 Task: Reply All to email with the signature Elizabeth Parker with the subject Request for a background check from softage.1@softage.net with the message Would it be possible to have a project status update call with all stakeholders next month?
Action: Mouse moved to (106, 105)
Screenshot: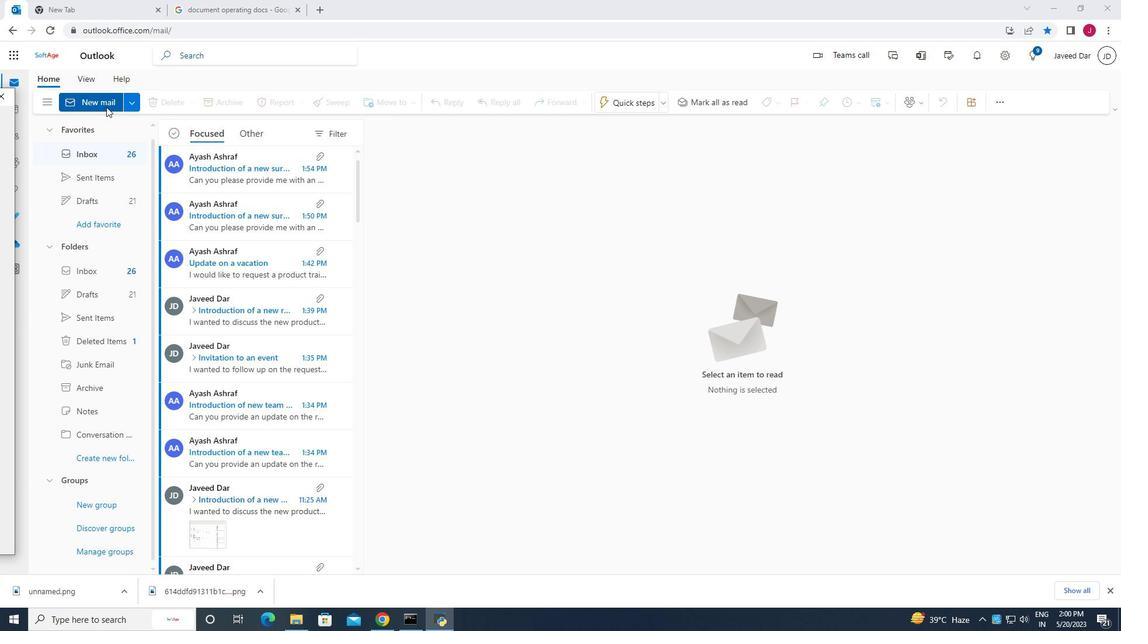 
Action: Mouse pressed left at (106, 105)
Screenshot: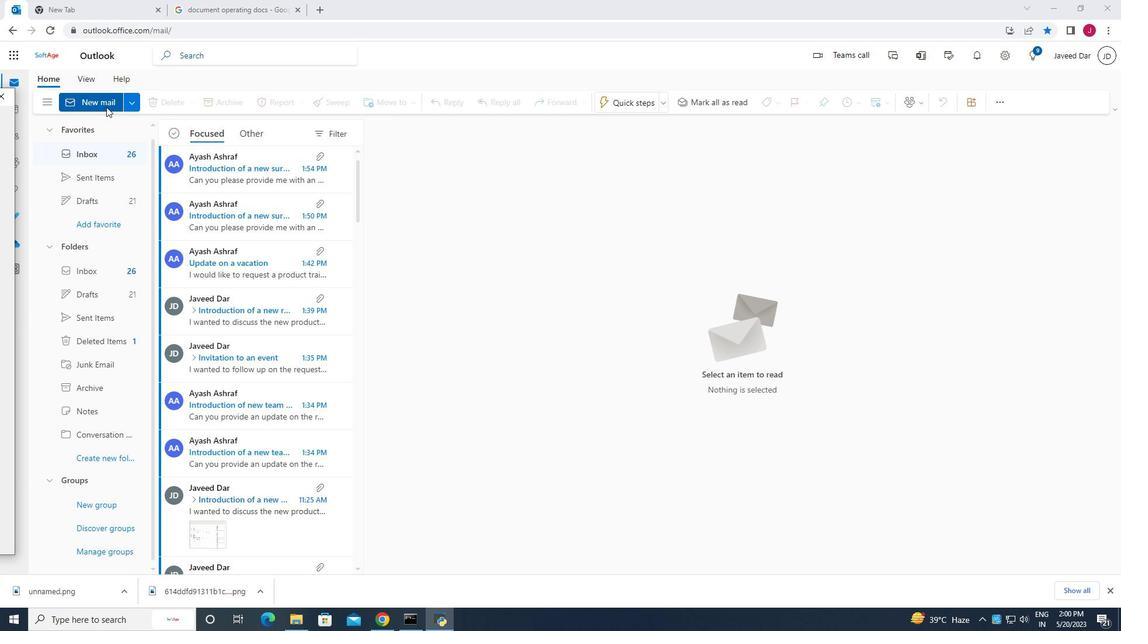 
Action: Mouse moved to (753, 102)
Screenshot: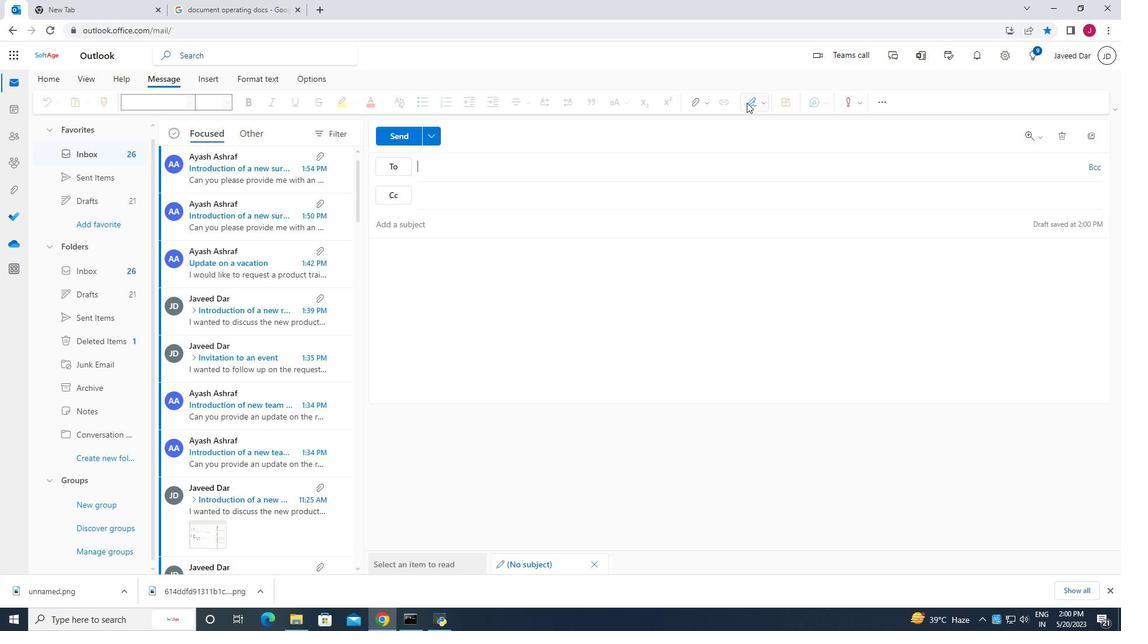 
Action: Mouse pressed left at (753, 102)
Screenshot: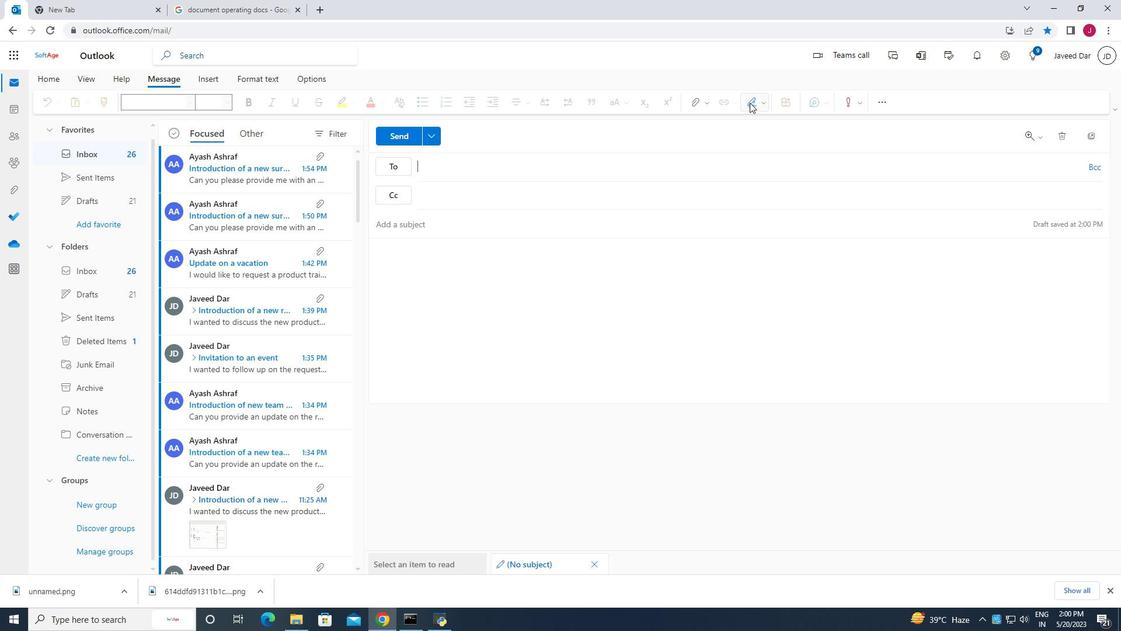 
Action: Mouse moved to (730, 149)
Screenshot: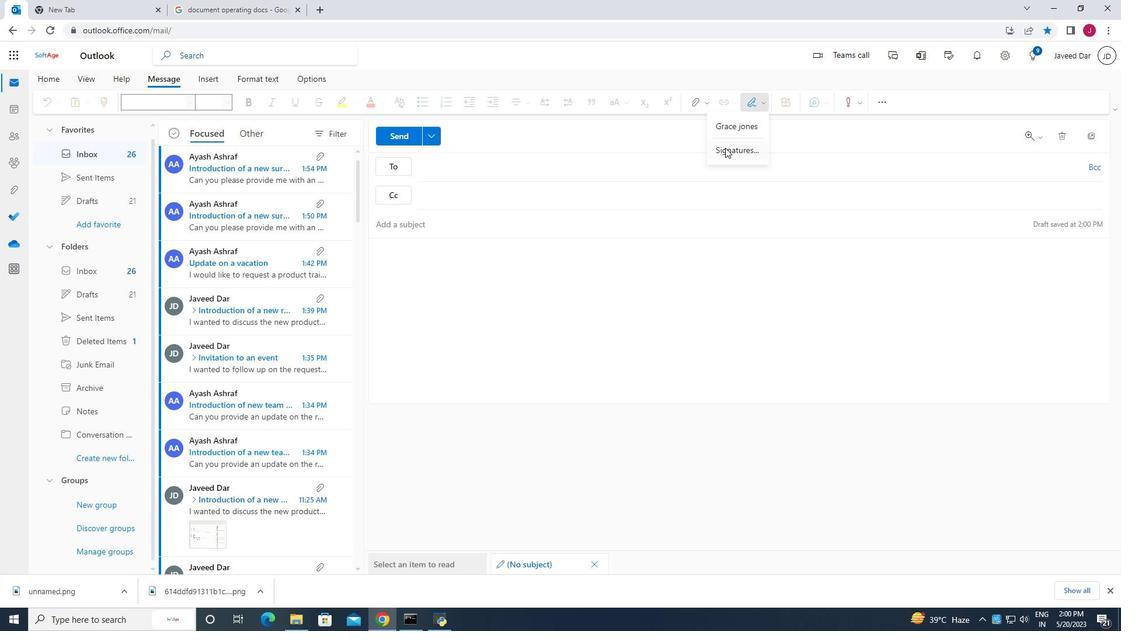 
Action: Mouse pressed left at (730, 149)
Screenshot: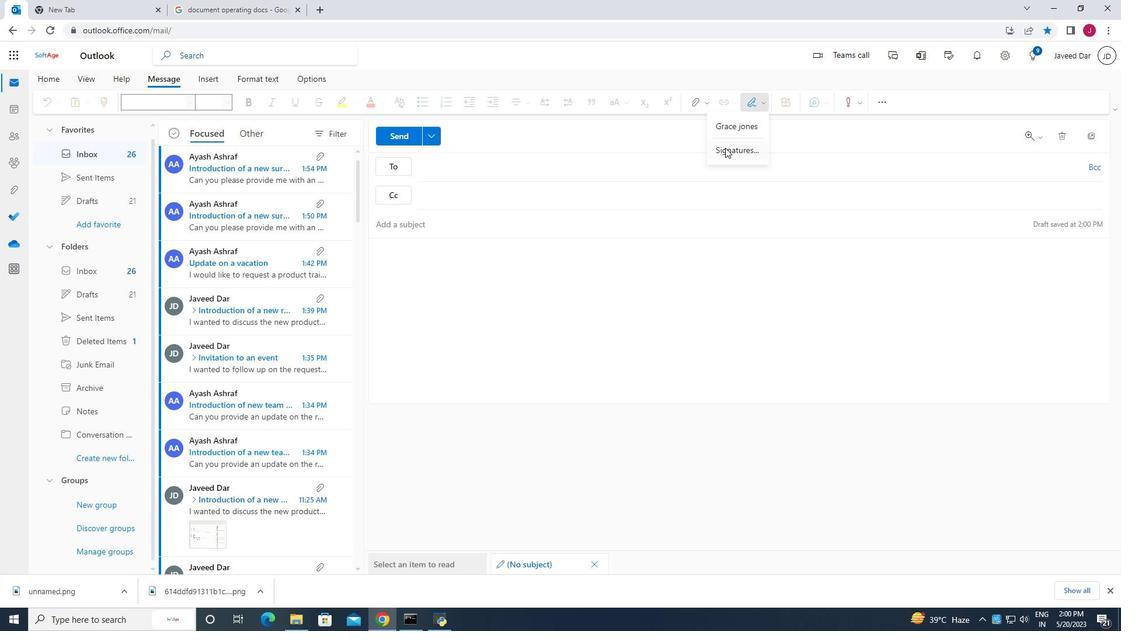 
Action: Mouse moved to (802, 195)
Screenshot: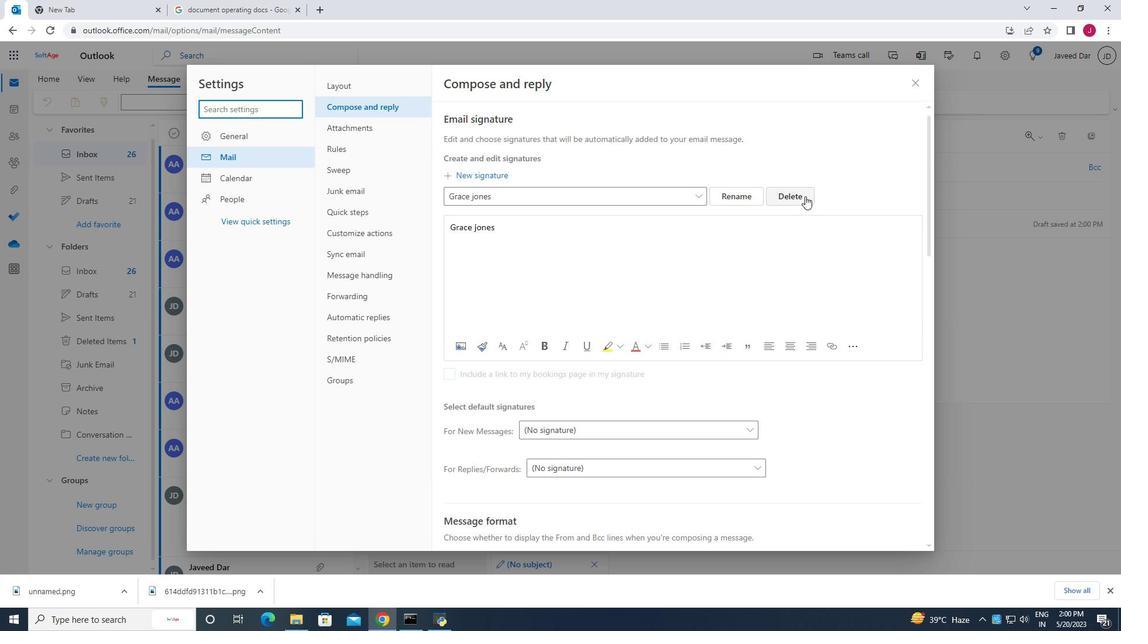 
Action: Mouse pressed left at (802, 195)
Screenshot: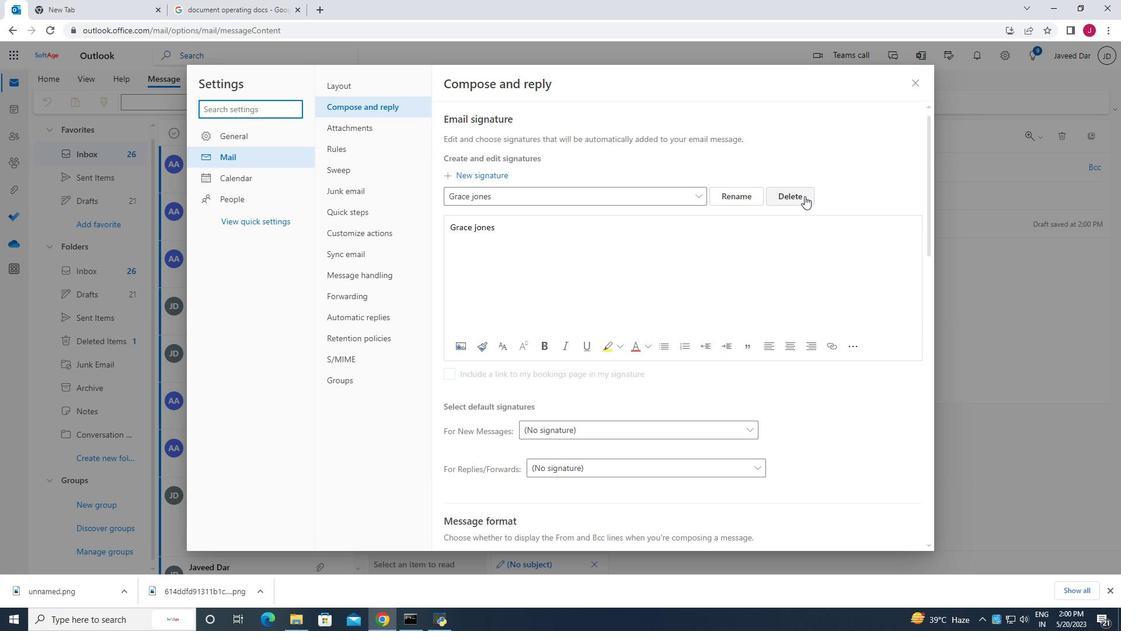 
Action: Mouse moved to (483, 199)
Screenshot: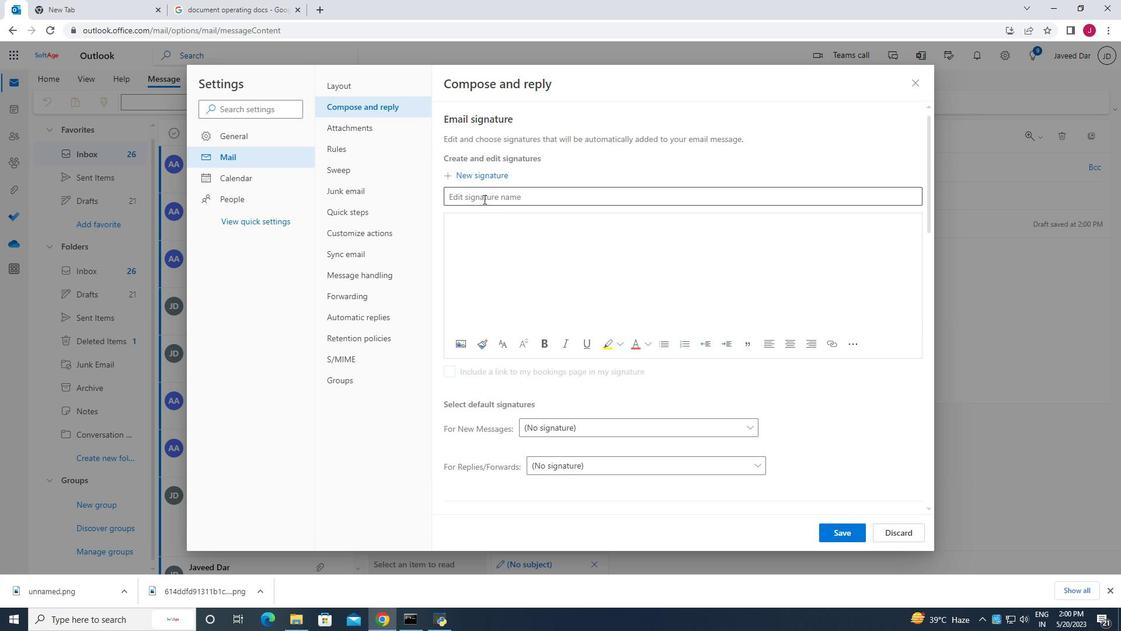 
Action: Mouse pressed left at (483, 199)
Screenshot: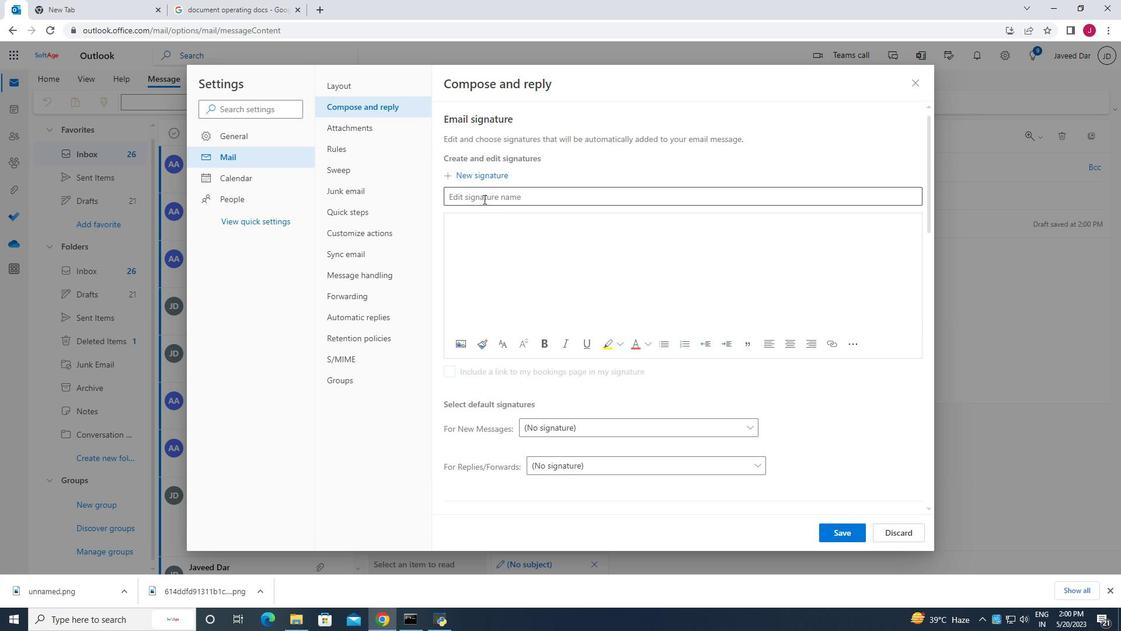 
Action: Key pressed <Key.caps_lock>E<Key.caps_lock>lizabeth<Key.space><Key.caps_lock>P<Key.caps_lock>arker
Screenshot: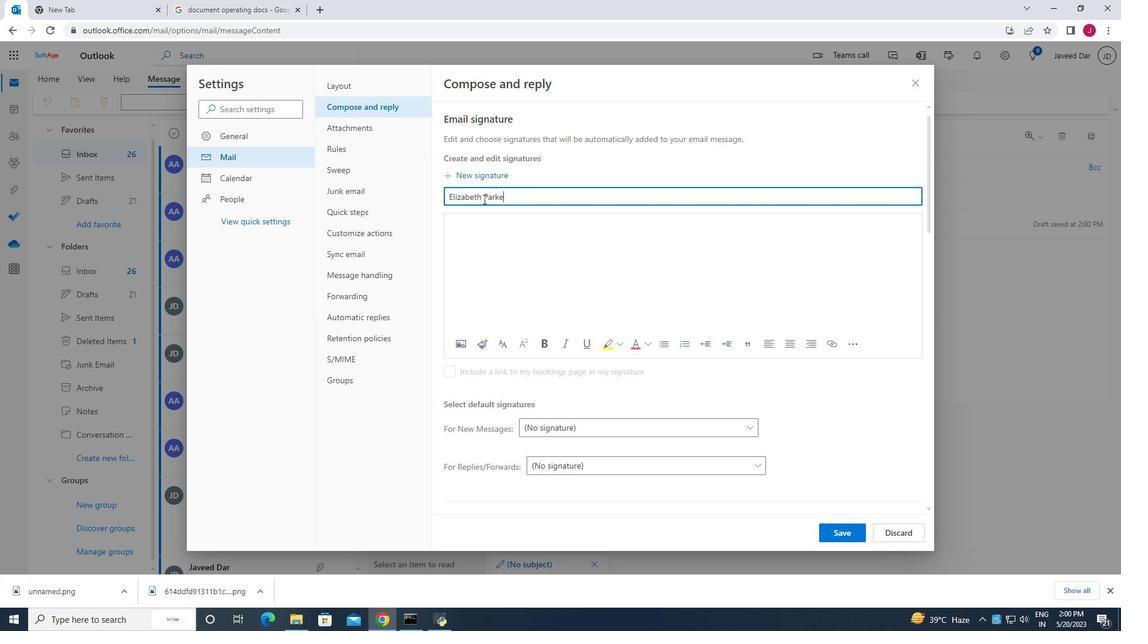
Action: Mouse moved to (477, 224)
Screenshot: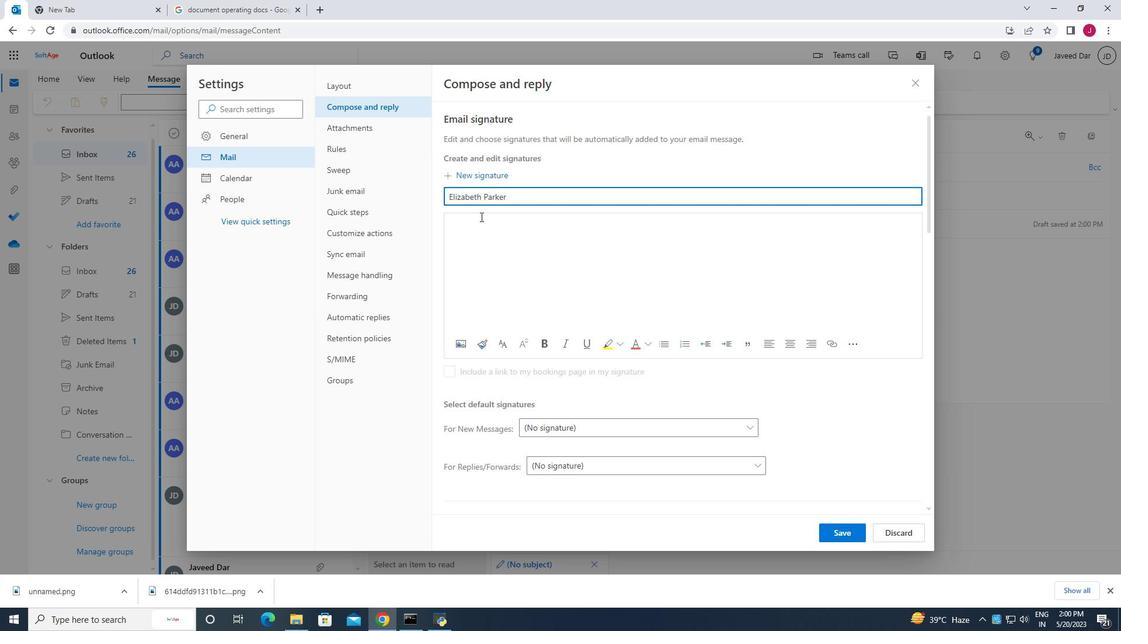 
Action: Mouse pressed left at (477, 224)
Screenshot: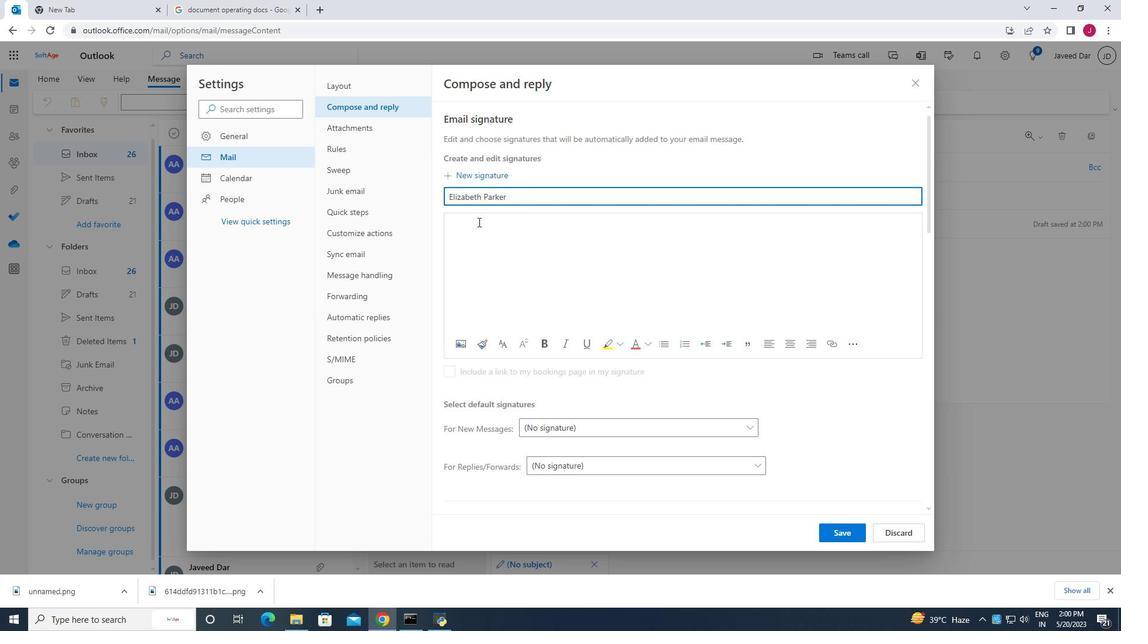 
Action: Key pressed <Key.caps_lock>E<Key.caps_lock>lizabeth<Key.space><Key.caps_lock>P<Key.caps_lock>arker
Screenshot: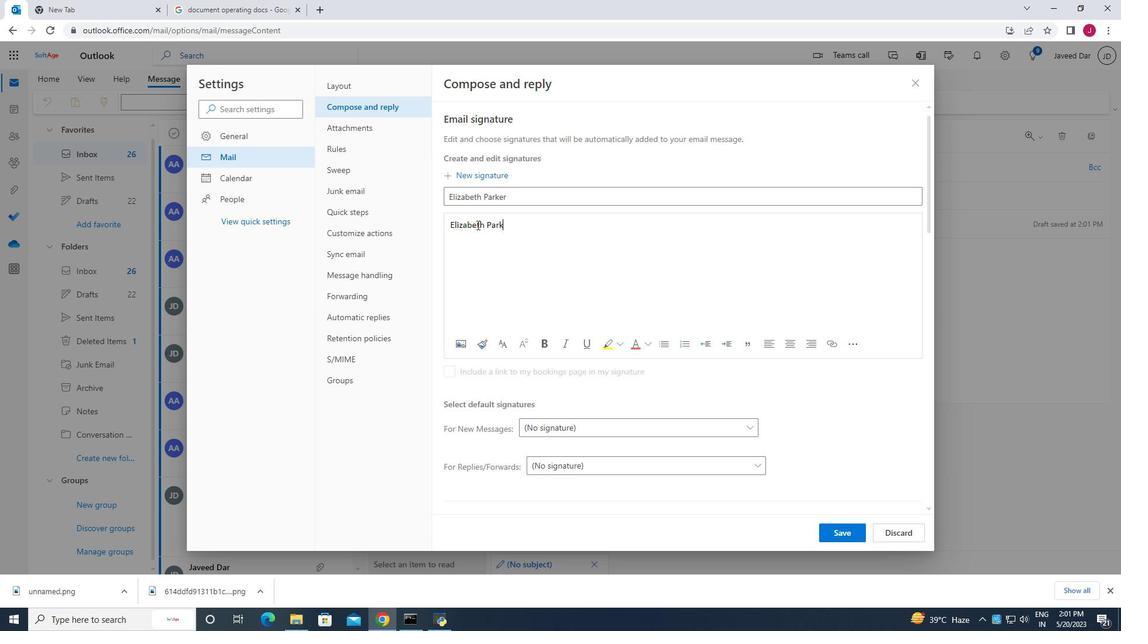 
Action: Mouse moved to (852, 536)
Screenshot: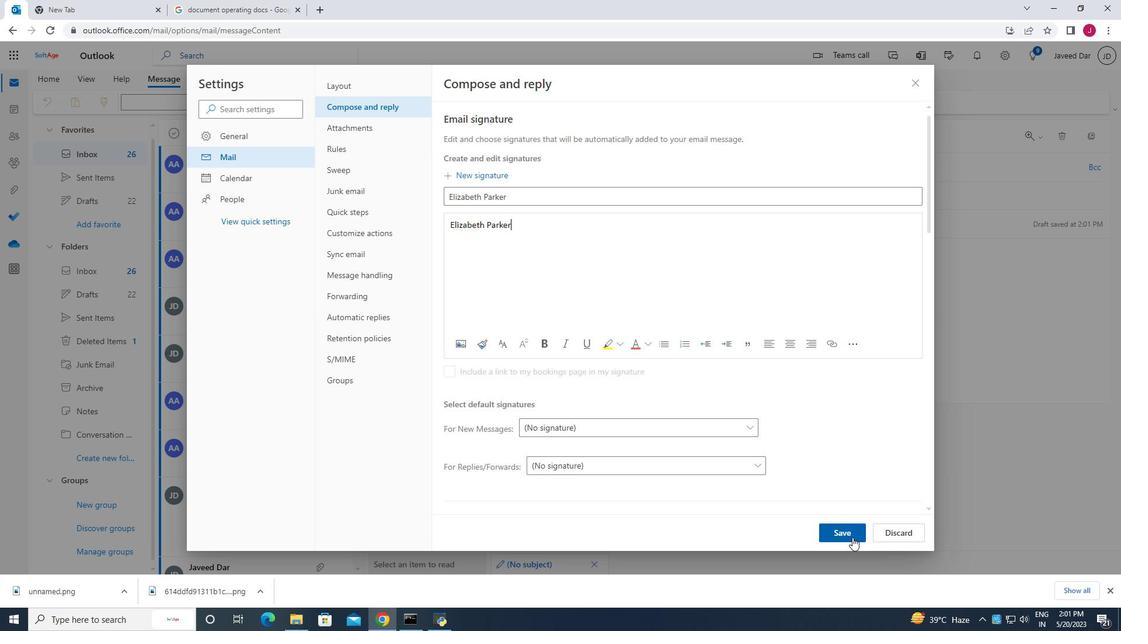 
Action: Mouse pressed left at (852, 536)
Screenshot: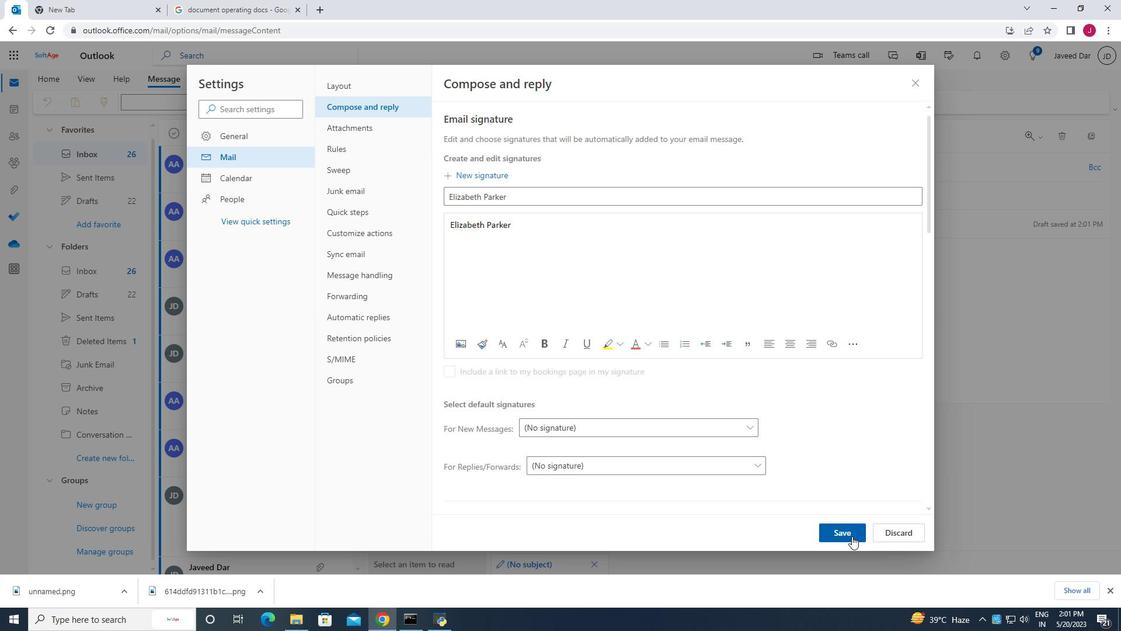 
Action: Mouse moved to (919, 82)
Screenshot: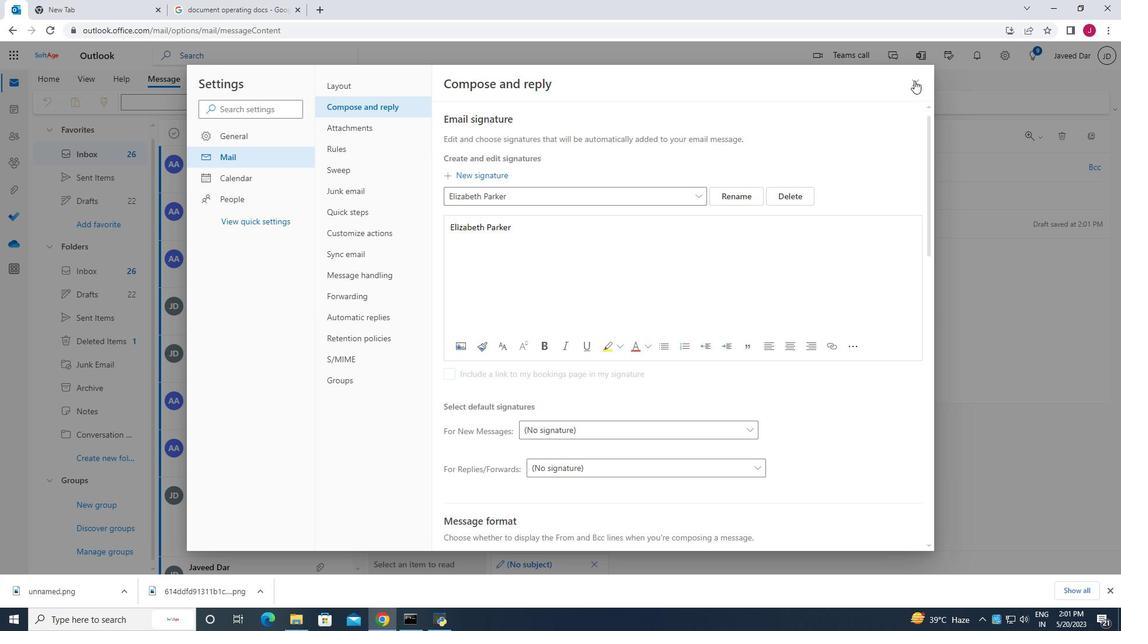 
Action: Mouse pressed left at (919, 82)
Screenshot: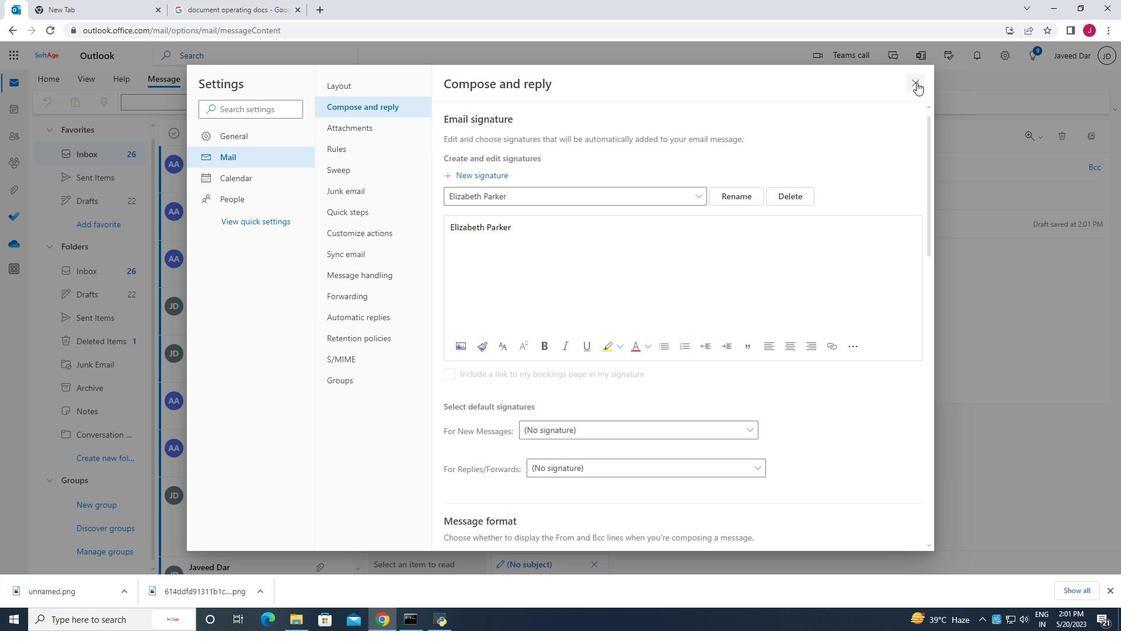 
Action: Mouse moved to (759, 104)
Screenshot: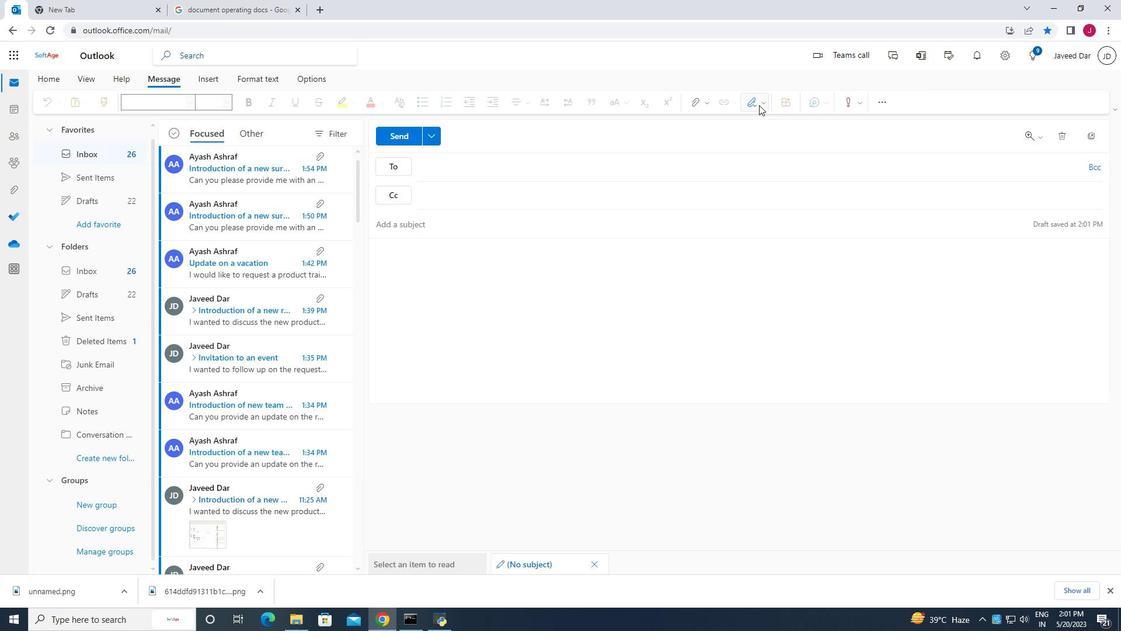 
Action: Mouse pressed left at (759, 104)
Screenshot: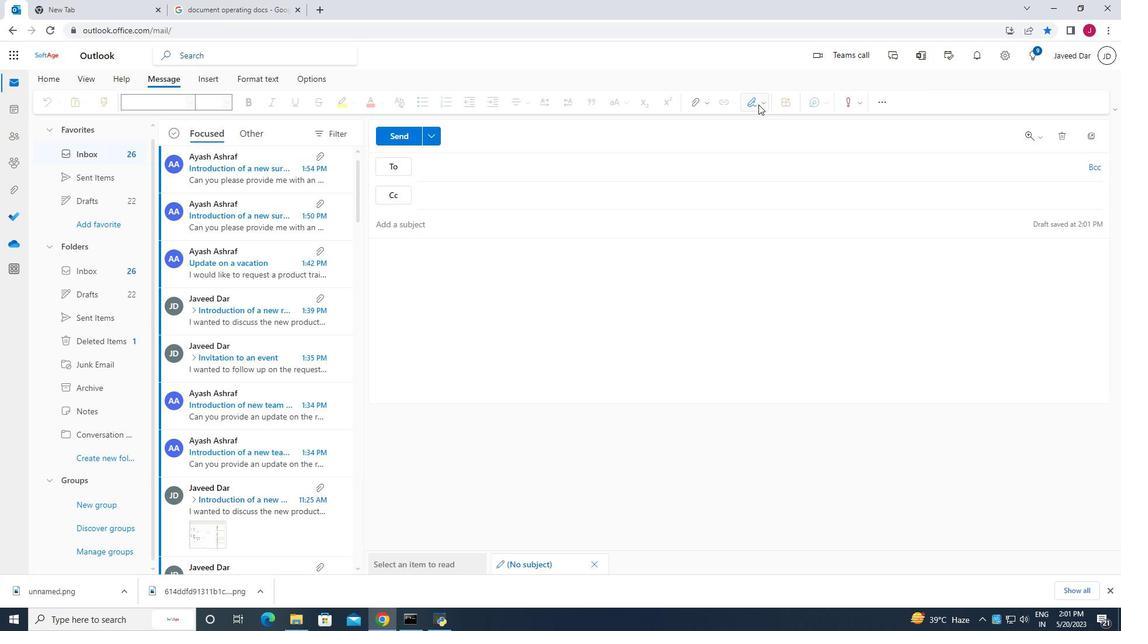 
Action: Mouse moved to (730, 126)
Screenshot: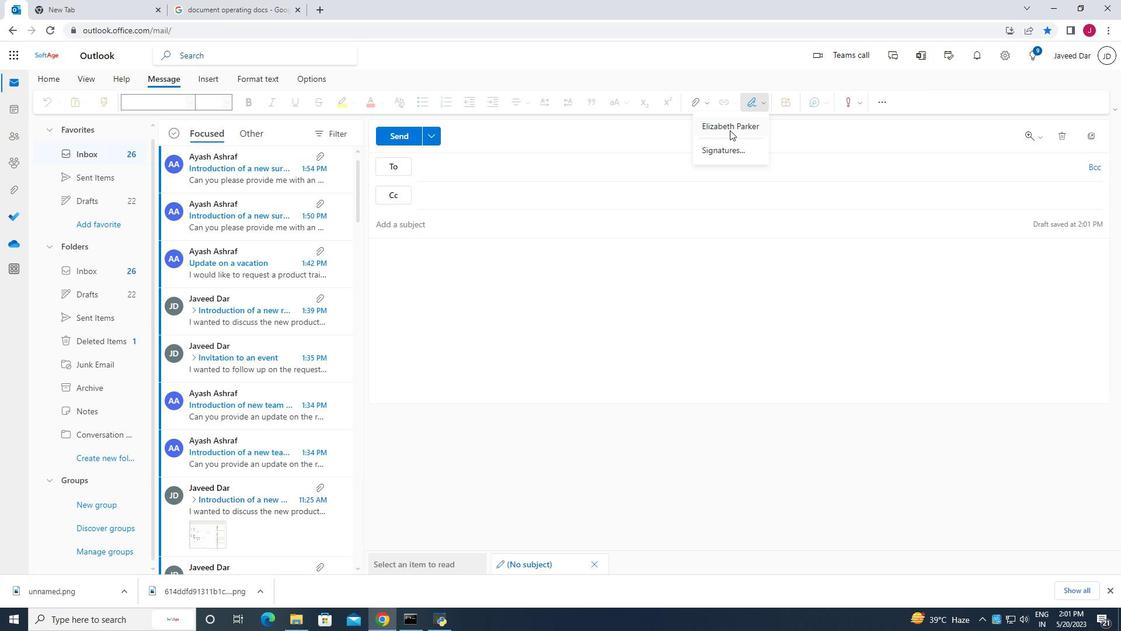 
Action: Mouse pressed left at (730, 126)
Screenshot: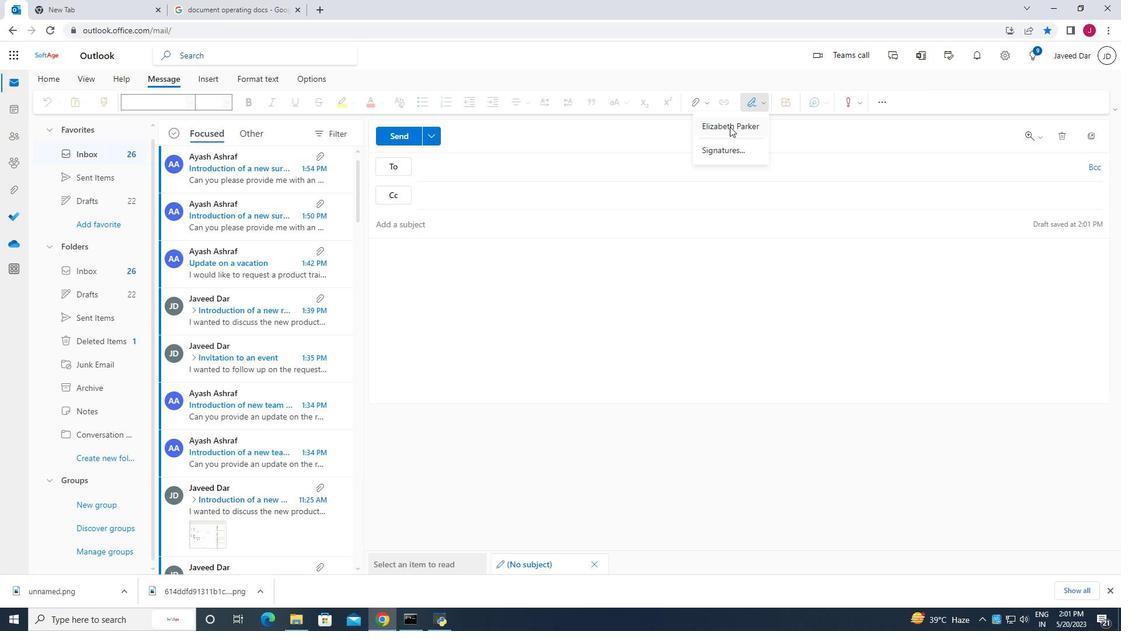
Action: Mouse moved to (405, 223)
Screenshot: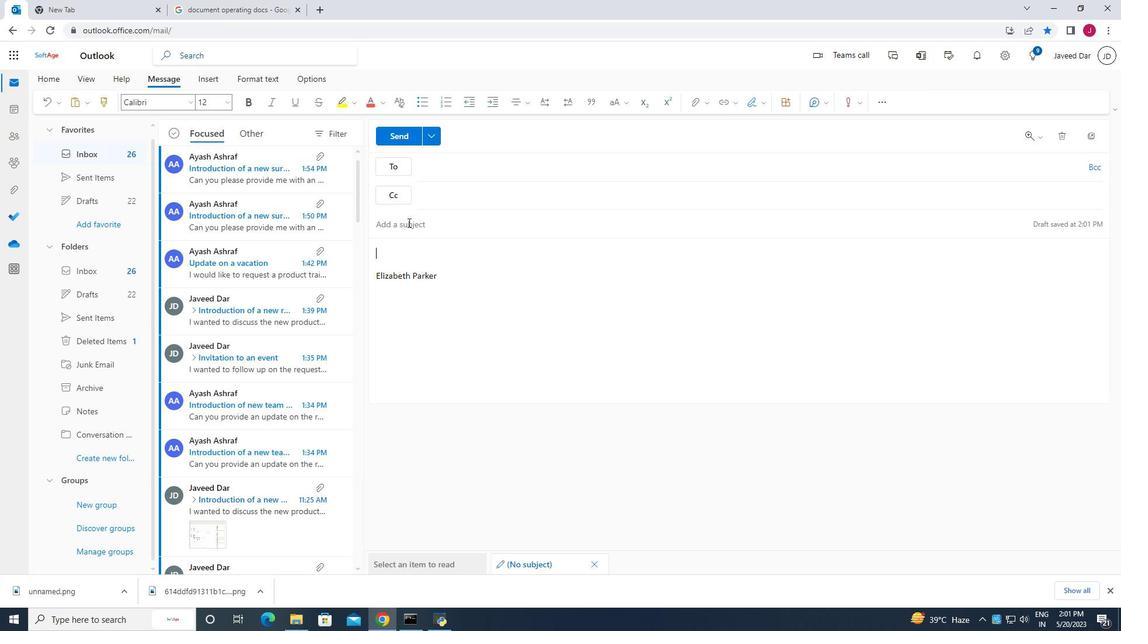 
Action: Mouse pressed left at (405, 223)
Screenshot: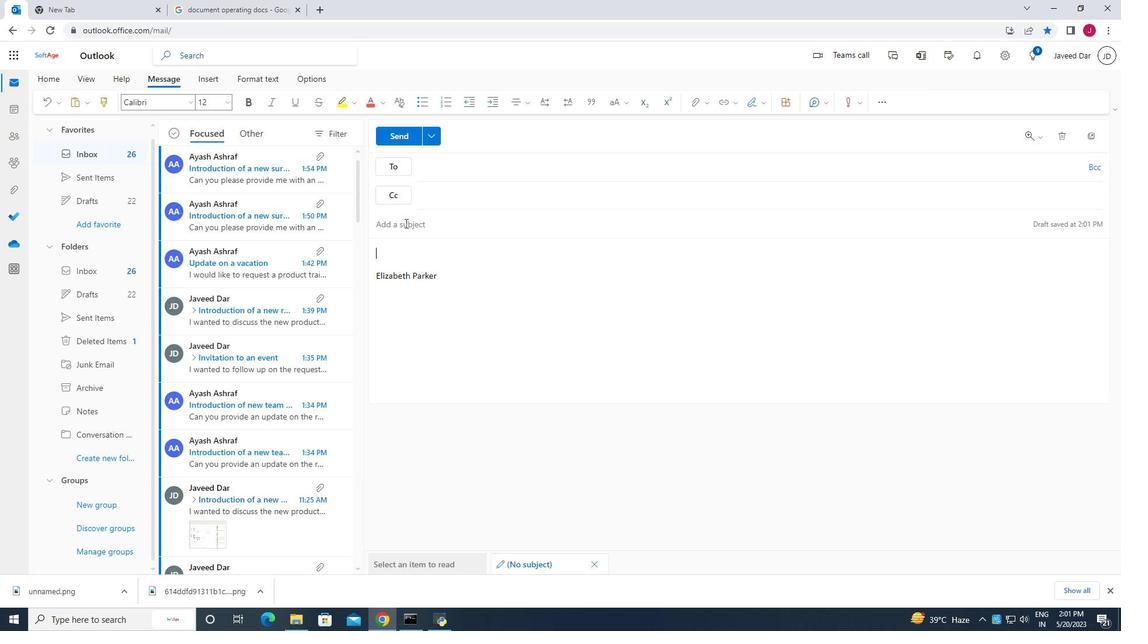 
Action: Mouse moved to (406, 223)
Screenshot: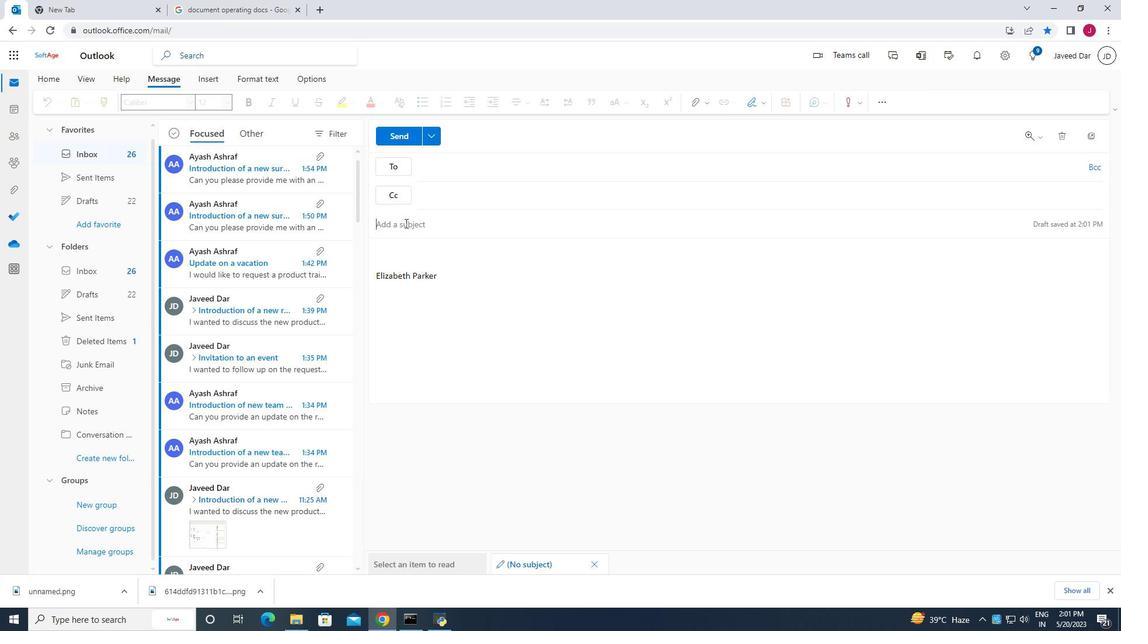 
Action: Key pressed <Key.caps_lock>R<Key.caps_lock>equest<Key.space>for<Key.space>a<Key.space>background<Key.space>check<Key.space>
Screenshot: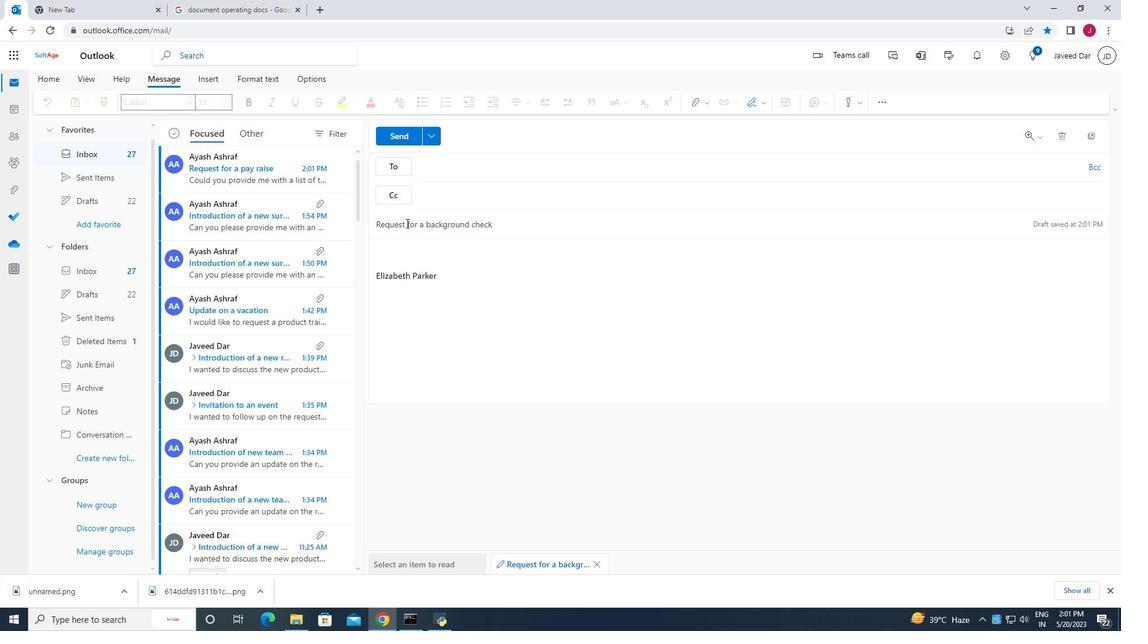 
Action: Mouse moved to (409, 259)
Screenshot: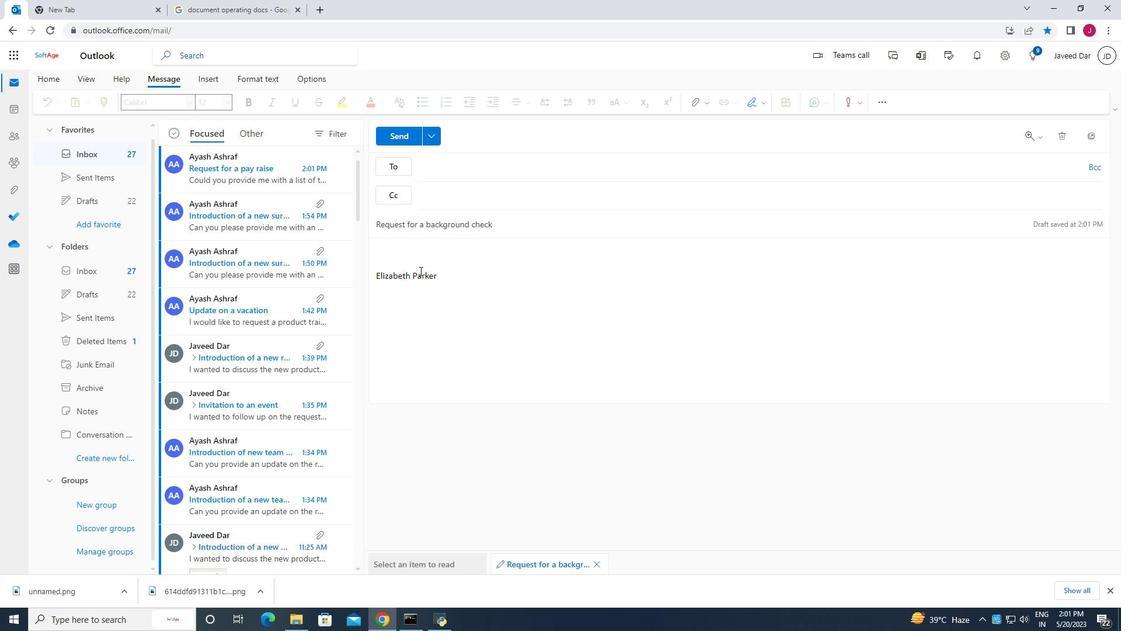 
Action: Mouse pressed left at (409, 259)
Screenshot: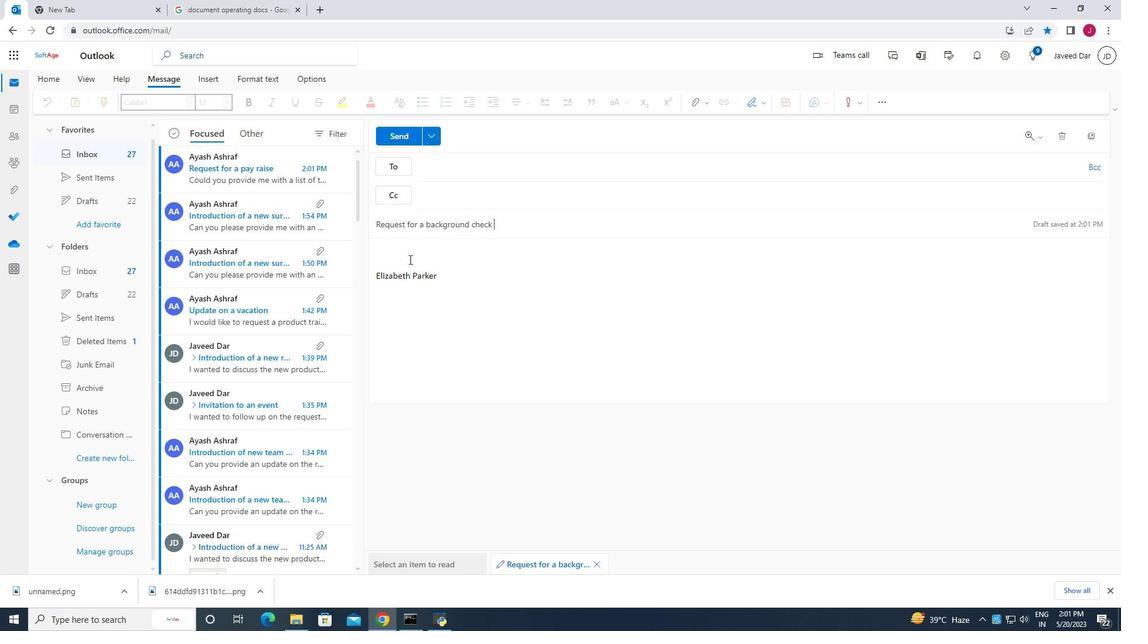 
Action: Mouse moved to (409, 259)
Screenshot: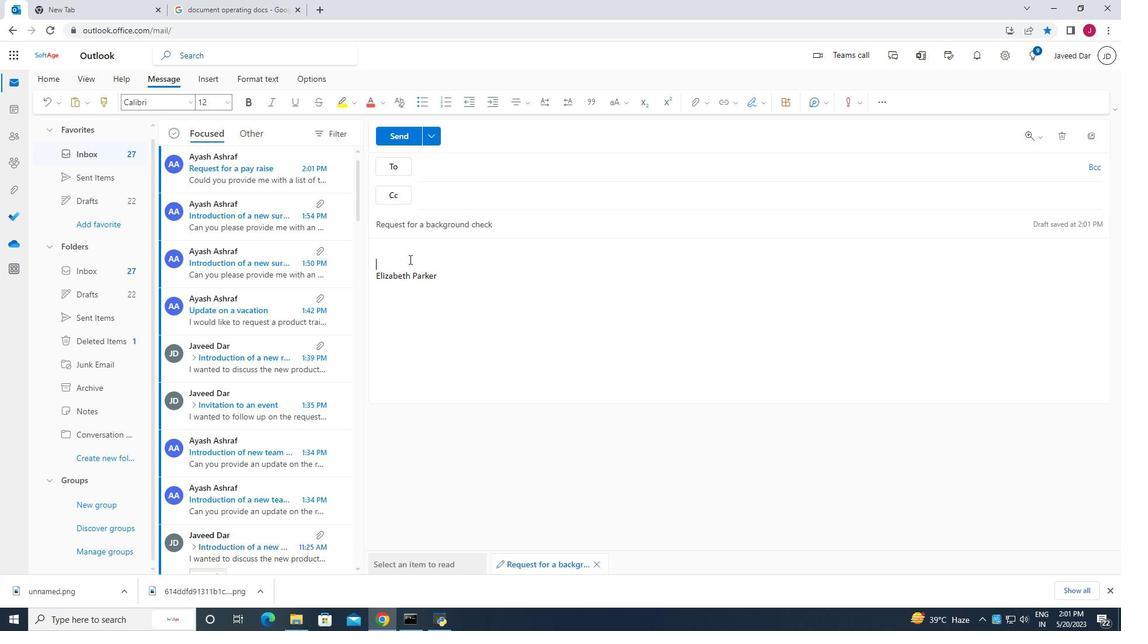 
Action: Key pressed <Key.caps_lock>W<Key.caps_lock>ould<Key.space>it<Key.space>be<Key.space>possible<Key.space>to<Key.space>have<Key.space>a<Key.space>project<Key.space>status<Key.space>update<Key.space>call<Key.space>with<Key.space>all<Key.space>stakeholders<Key.space>next<Key.space>month.
Screenshot: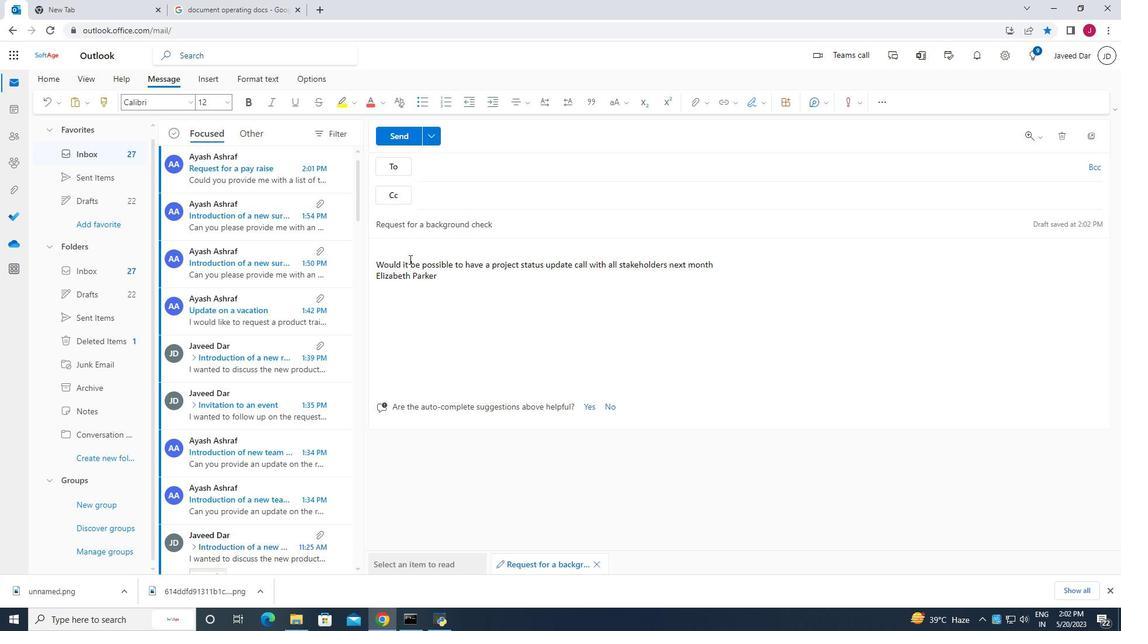
Action: Mouse moved to (470, 160)
Screenshot: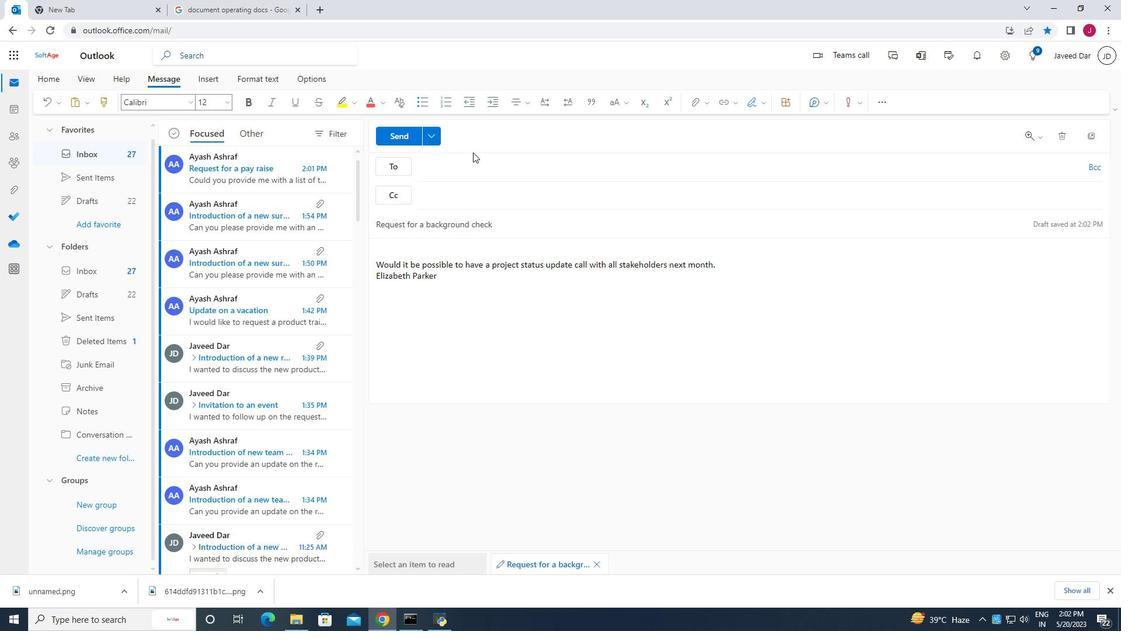 
Action: Mouse pressed left at (470, 160)
Screenshot: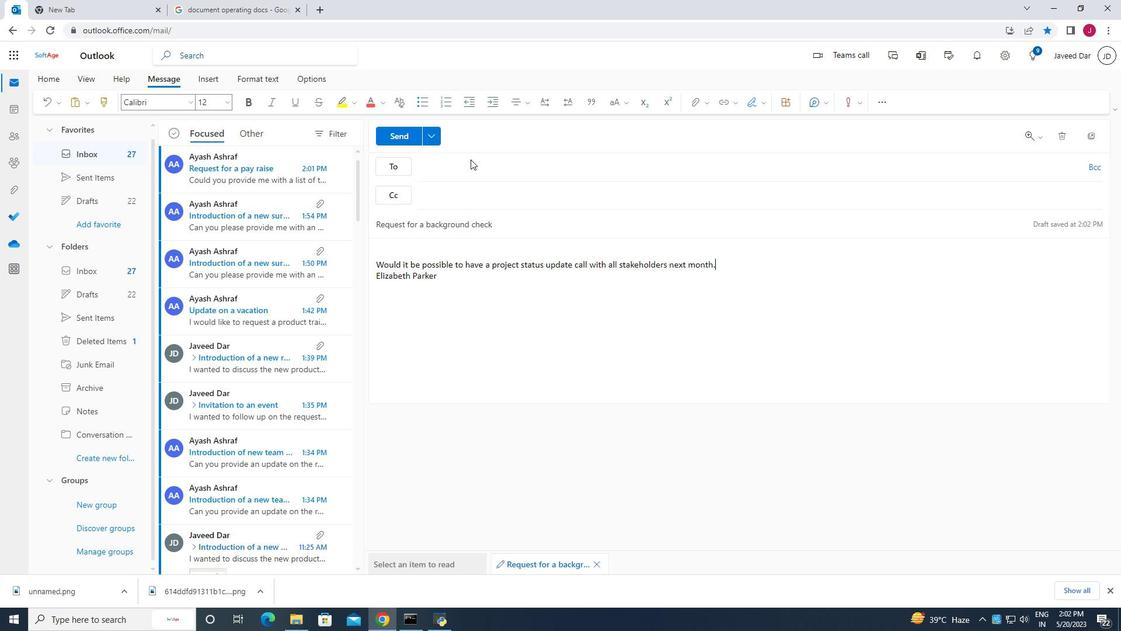
Action: Mouse moved to (549, 216)
Screenshot: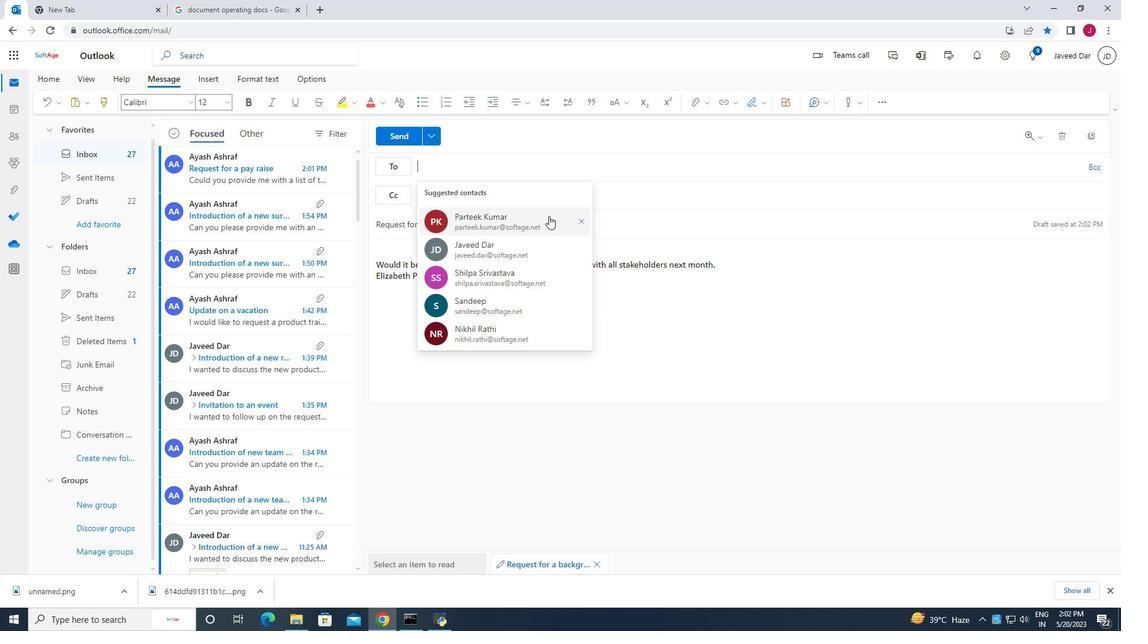 
Action: Mouse pressed left at (549, 216)
Screenshot: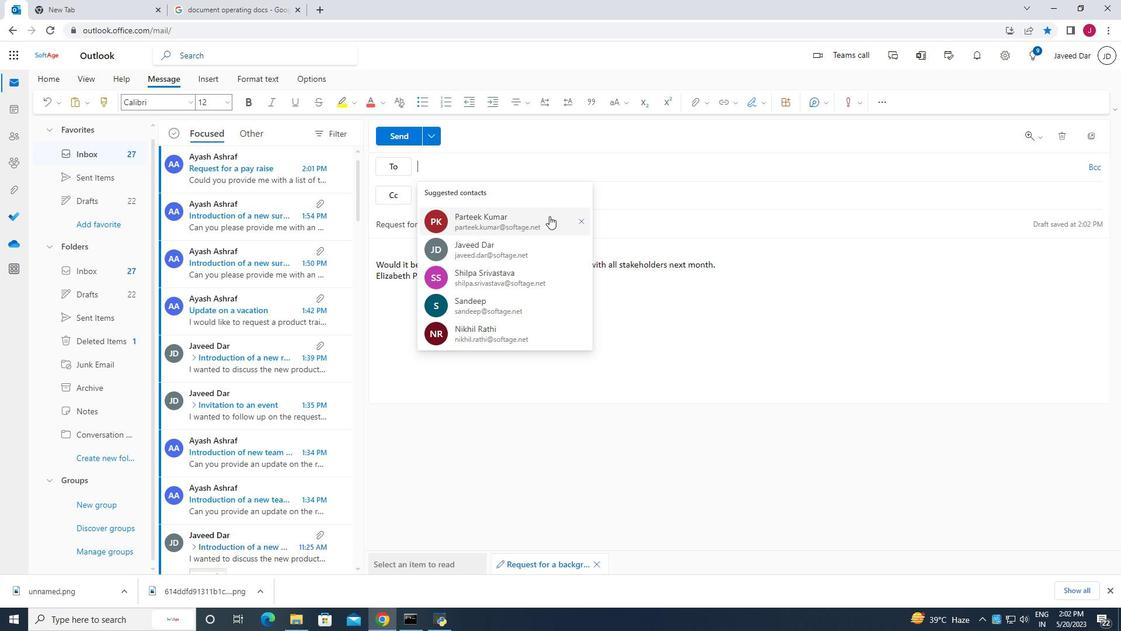 
Action: Mouse moved to (534, 170)
Screenshot: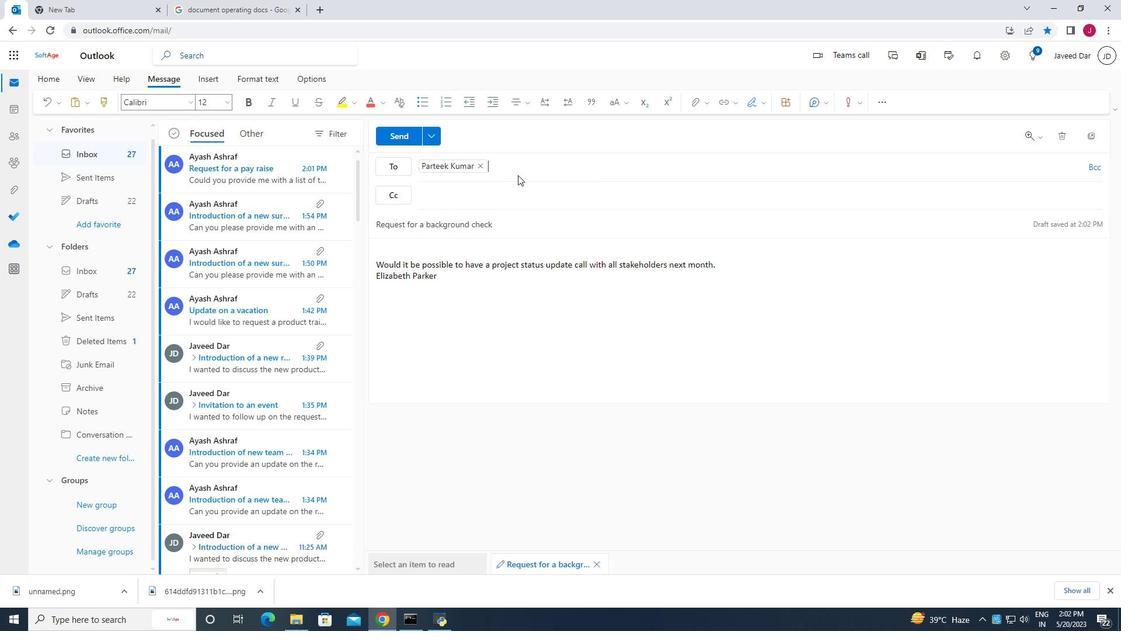 
Action: Key pressed a
Screenshot: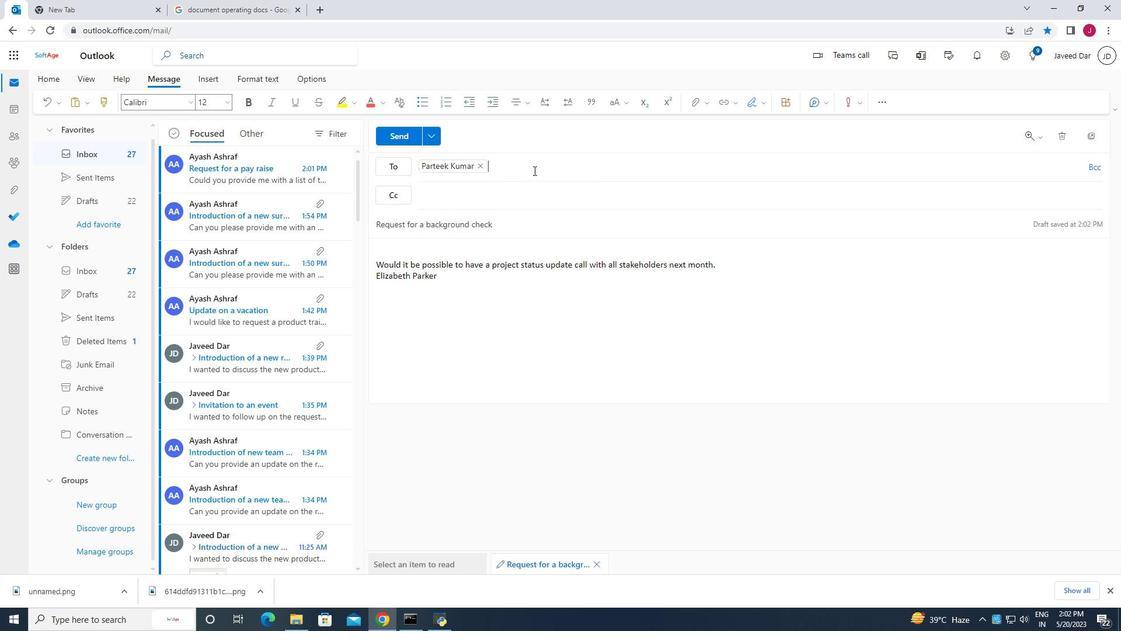 
Action: Mouse moved to (558, 184)
Screenshot: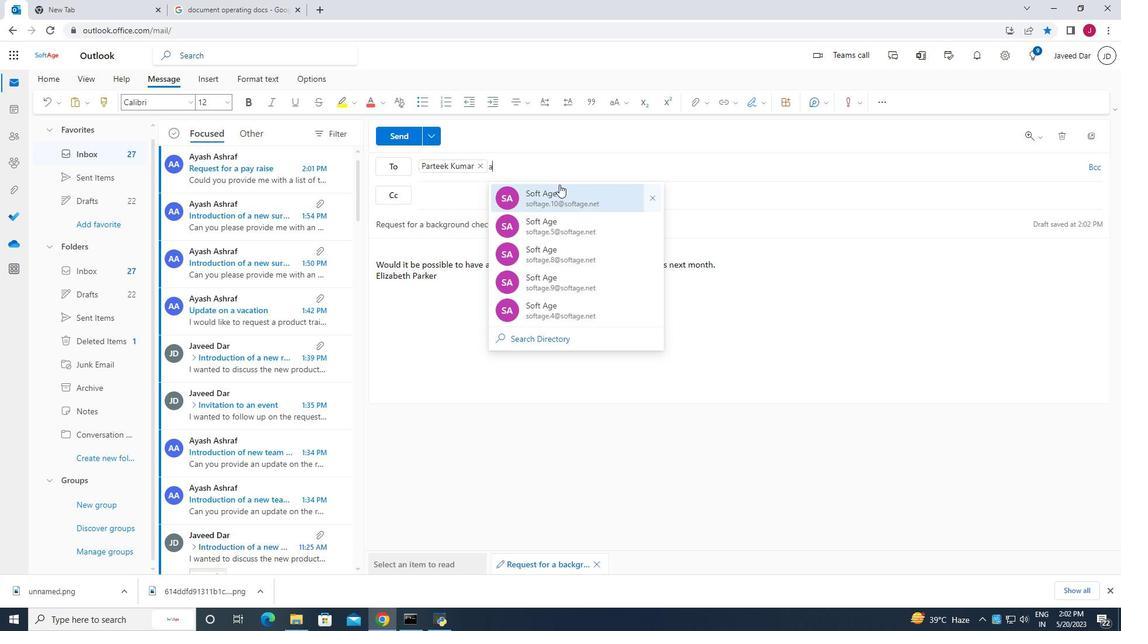 
Action: Key pressed r
Screenshot: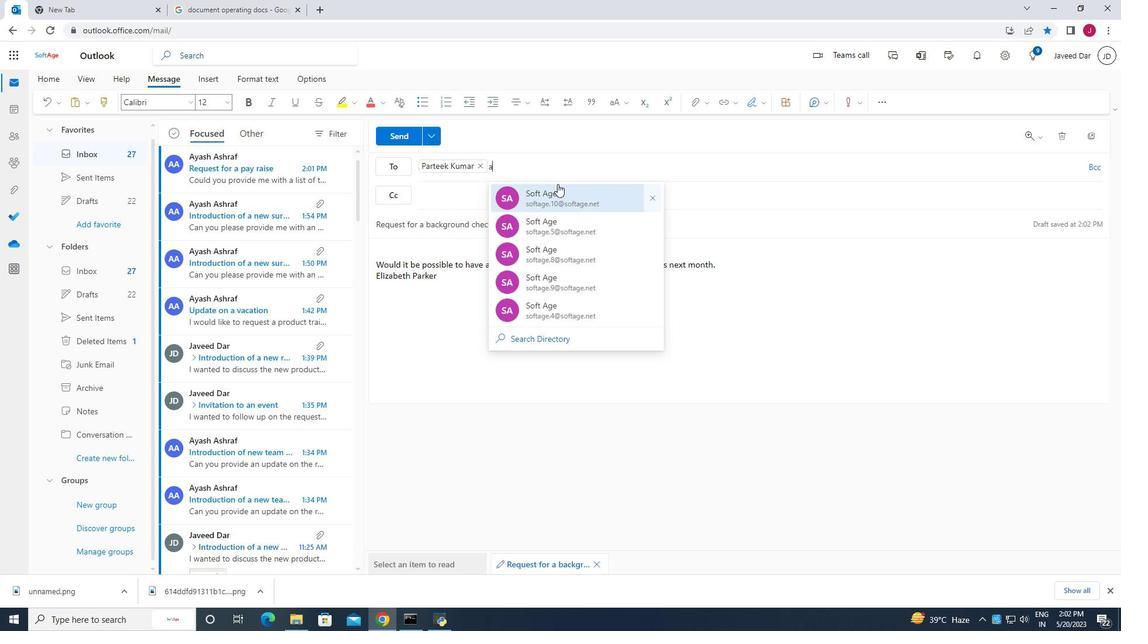 
Action: Mouse moved to (552, 181)
Screenshot: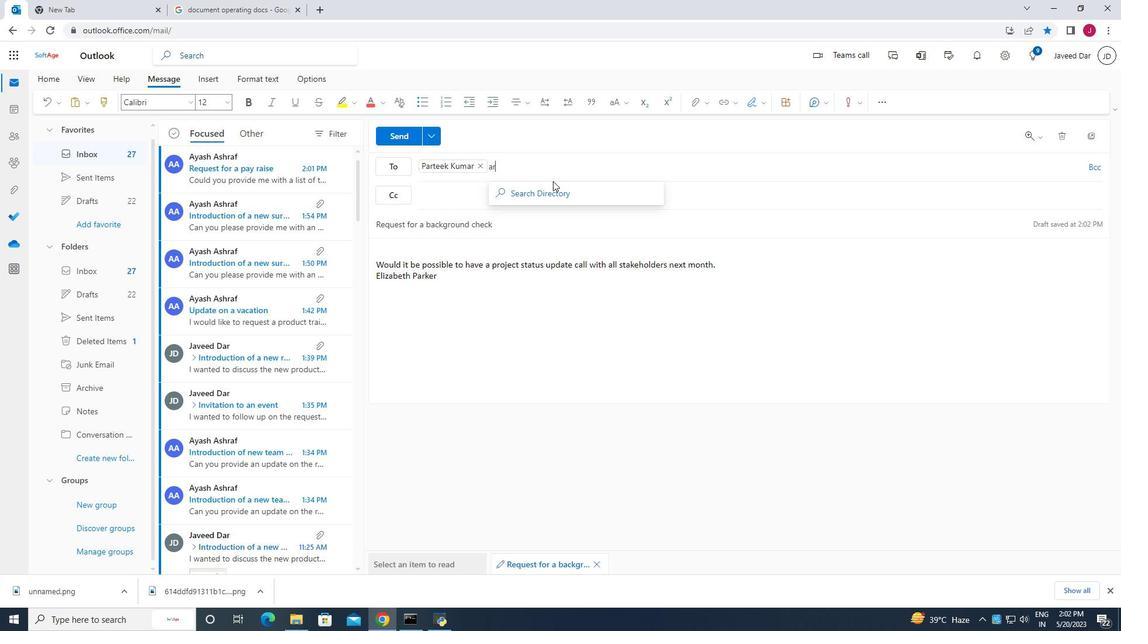 
Action: Key pressed <Key.backspace>yash
Screenshot: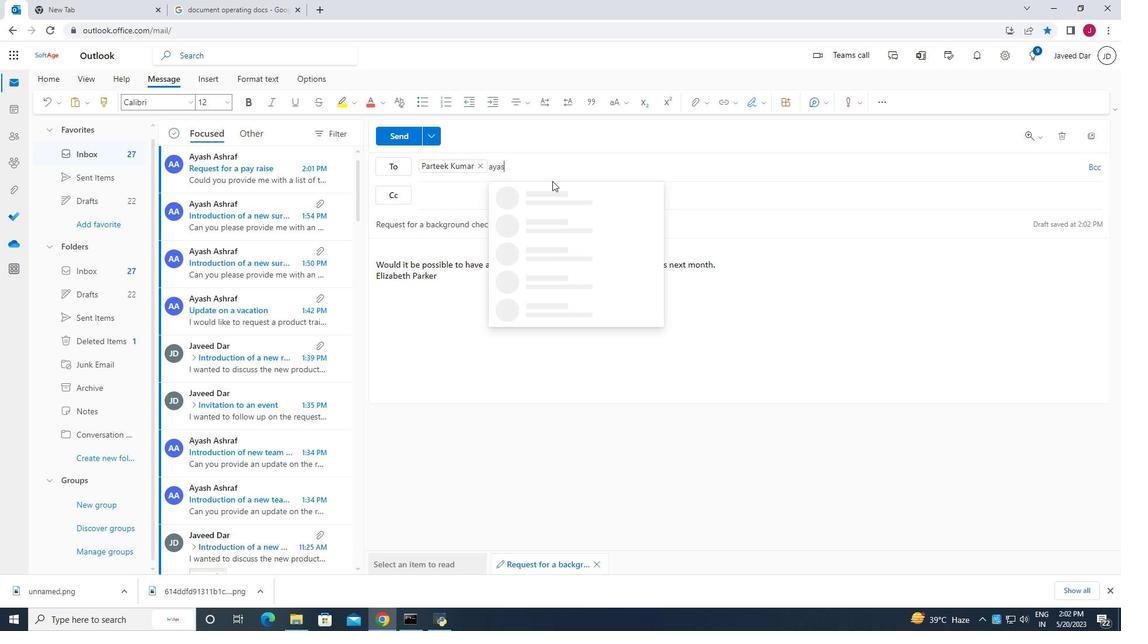 
Action: Mouse moved to (626, 192)
Screenshot: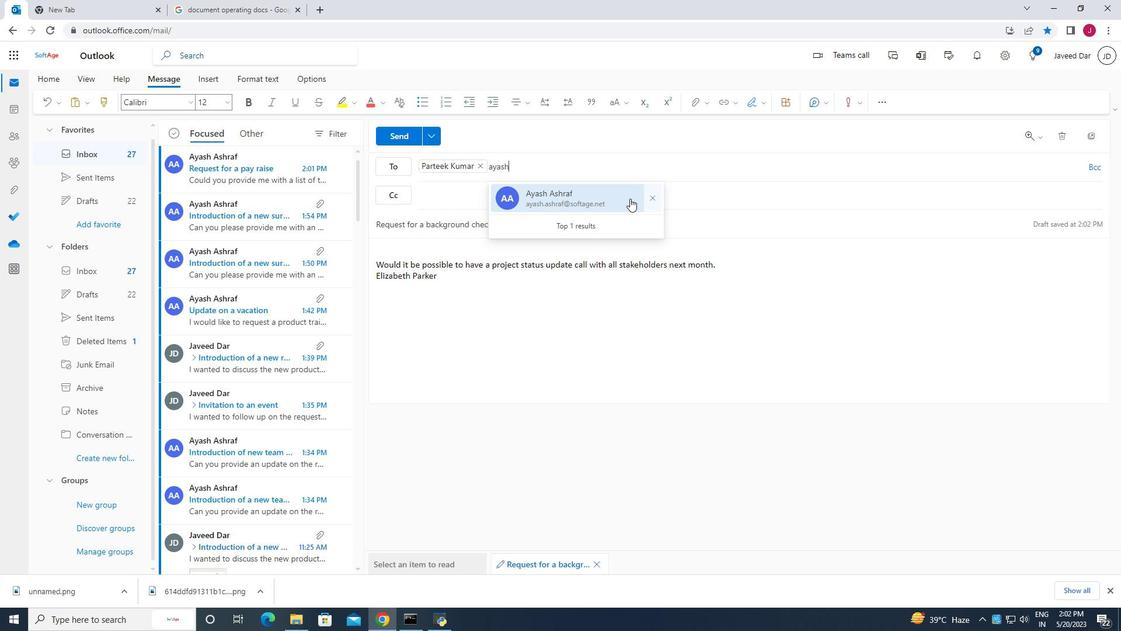 
Action: Mouse pressed left at (626, 192)
Screenshot: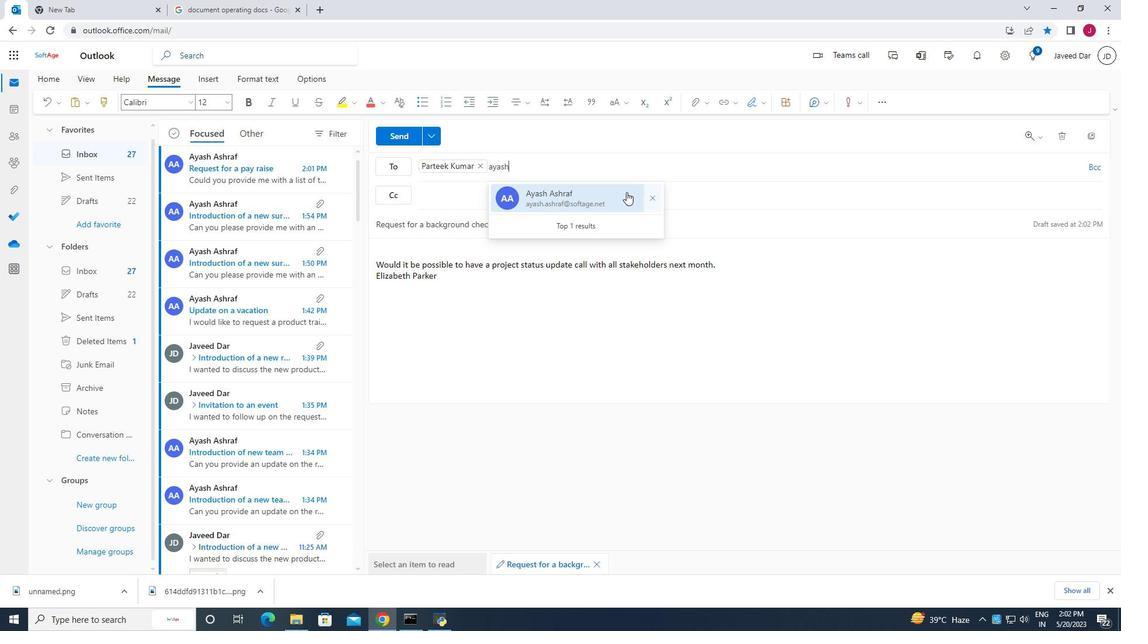 
Action: Mouse moved to (617, 171)
Screenshot: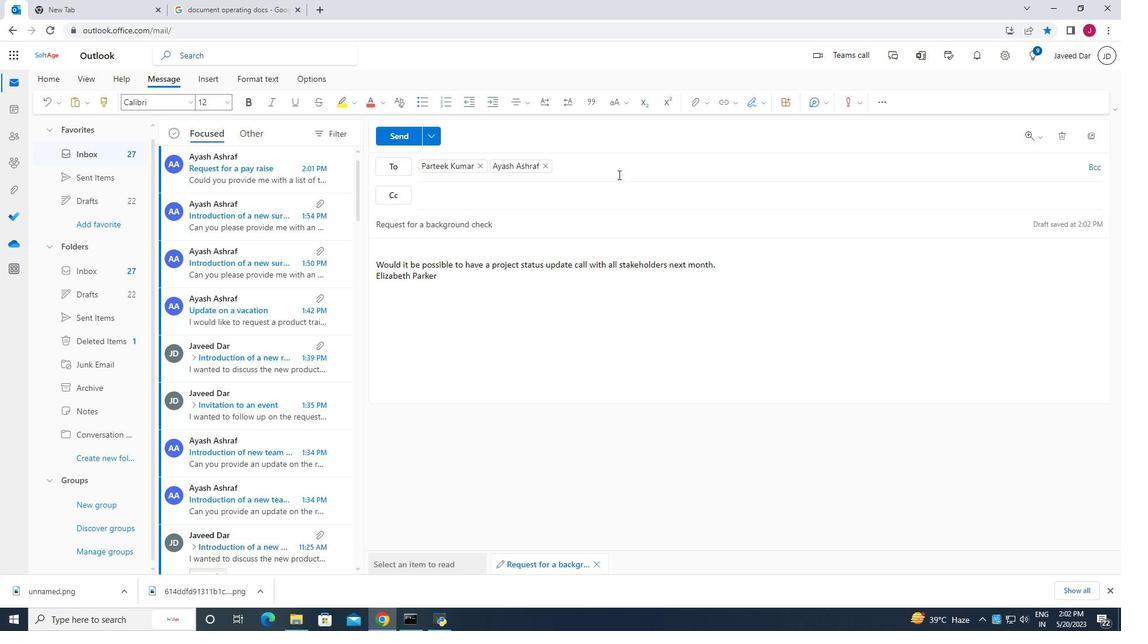
Action: Mouse pressed left at (617, 171)
Screenshot: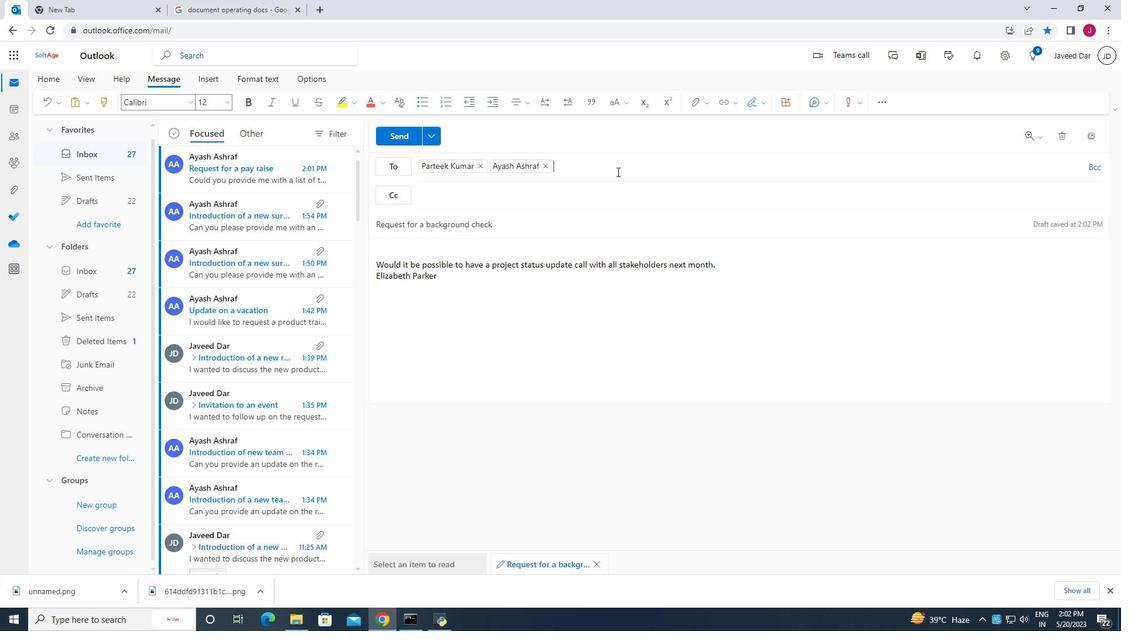 
Action: Mouse moved to (658, 214)
Screenshot: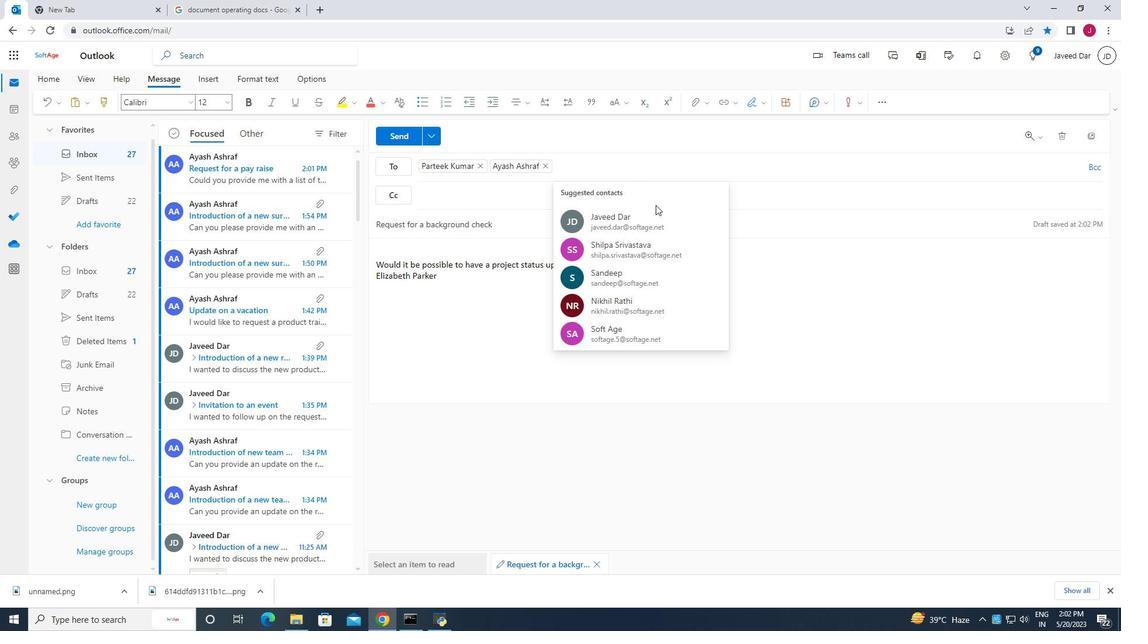 
Action: Mouse pressed left at (658, 214)
Screenshot: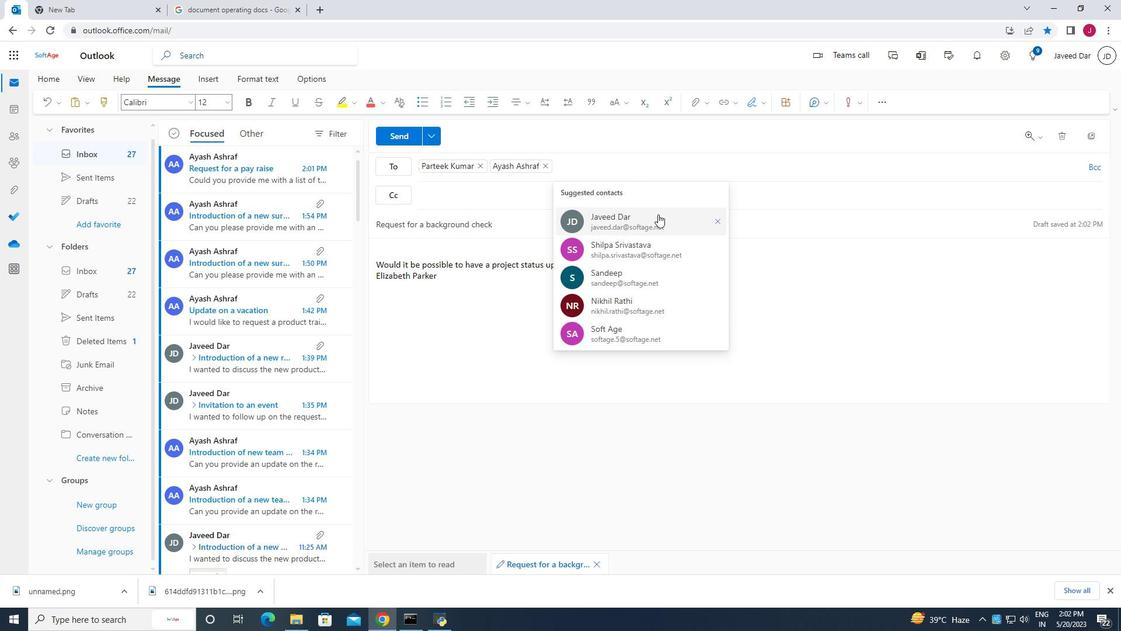 
Action: Mouse moved to (466, 261)
Screenshot: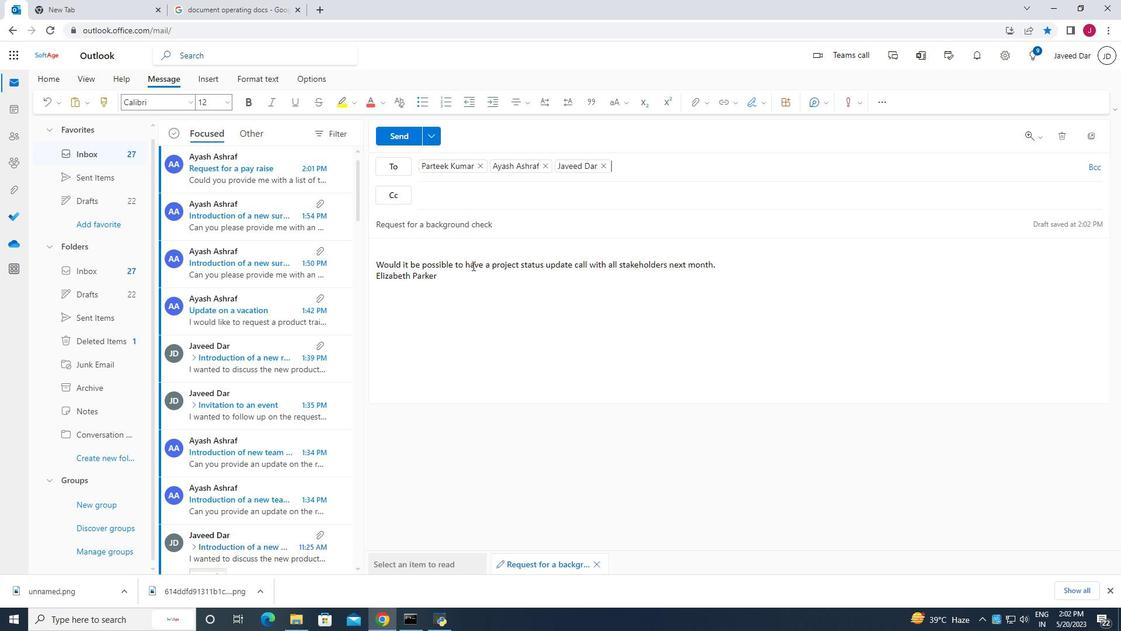 
Action: Mouse scrolled (466, 261) with delta (0, 0)
Screenshot: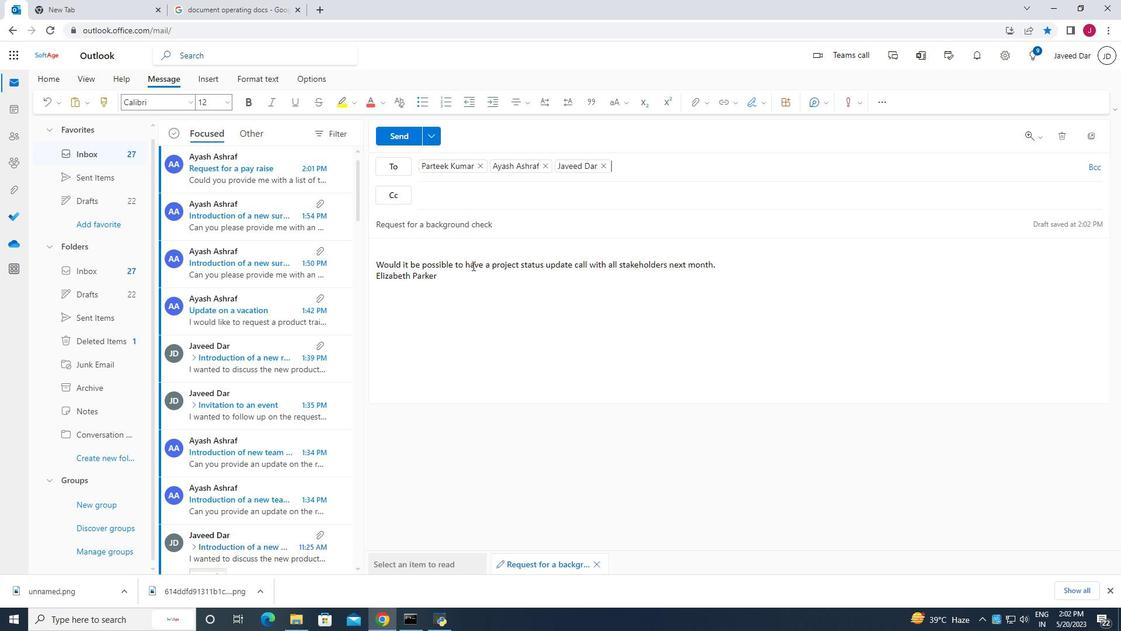 
Action: Mouse scrolled (466, 261) with delta (0, 0)
Screenshot: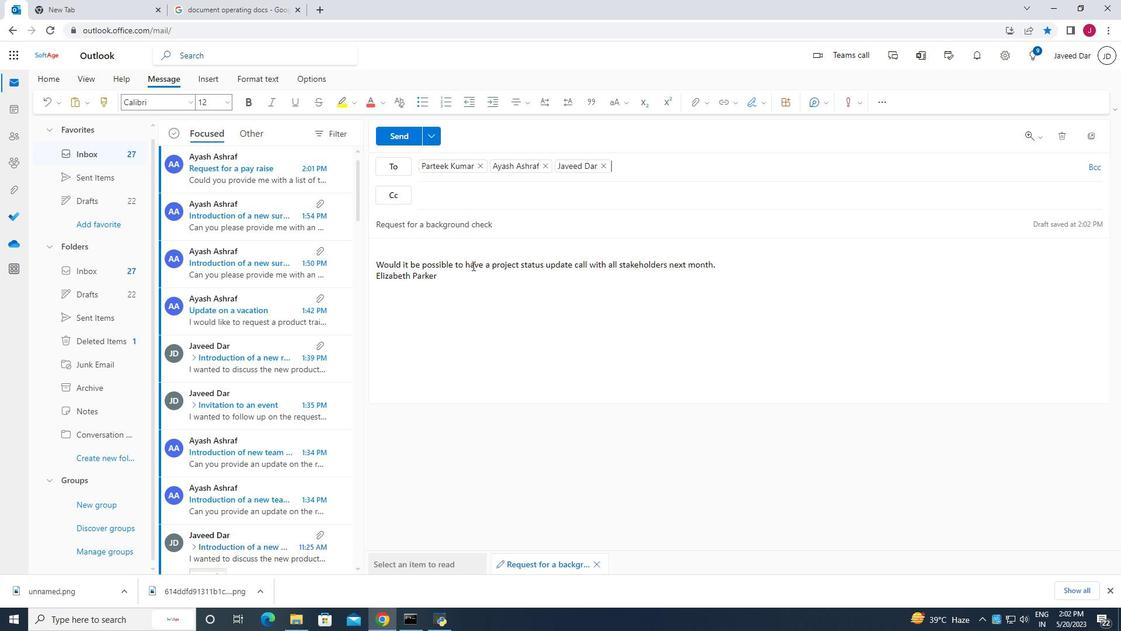 
Action: Mouse scrolled (466, 261) with delta (0, 0)
Screenshot: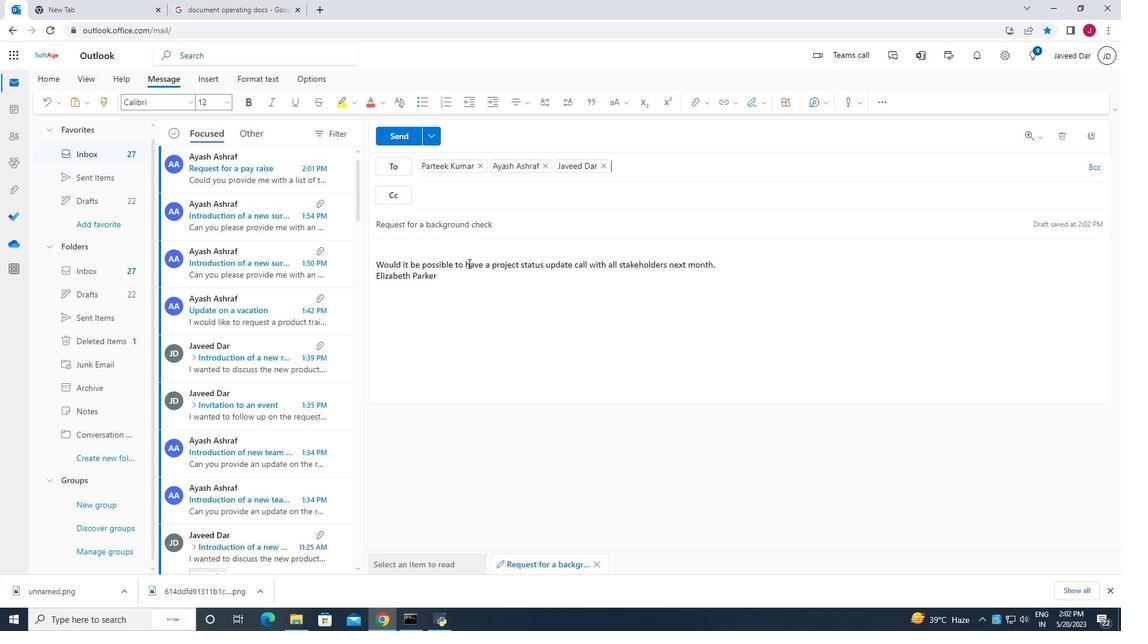 
Action: Mouse moved to (400, 132)
Screenshot: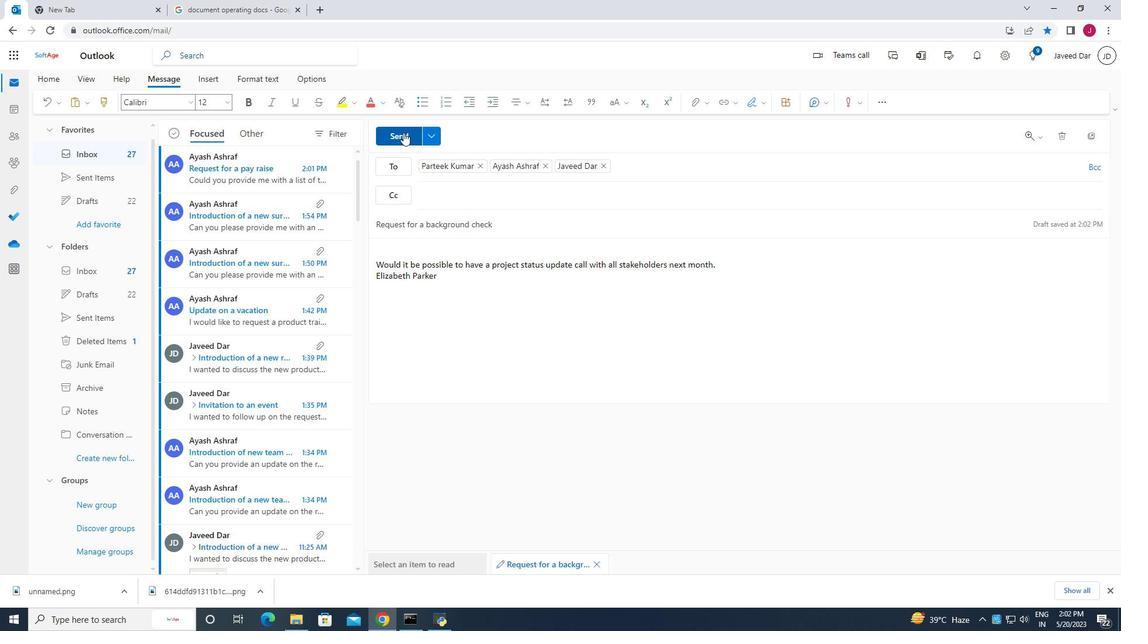 
Action: Mouse pressed left at (400, 132)
Screenshot: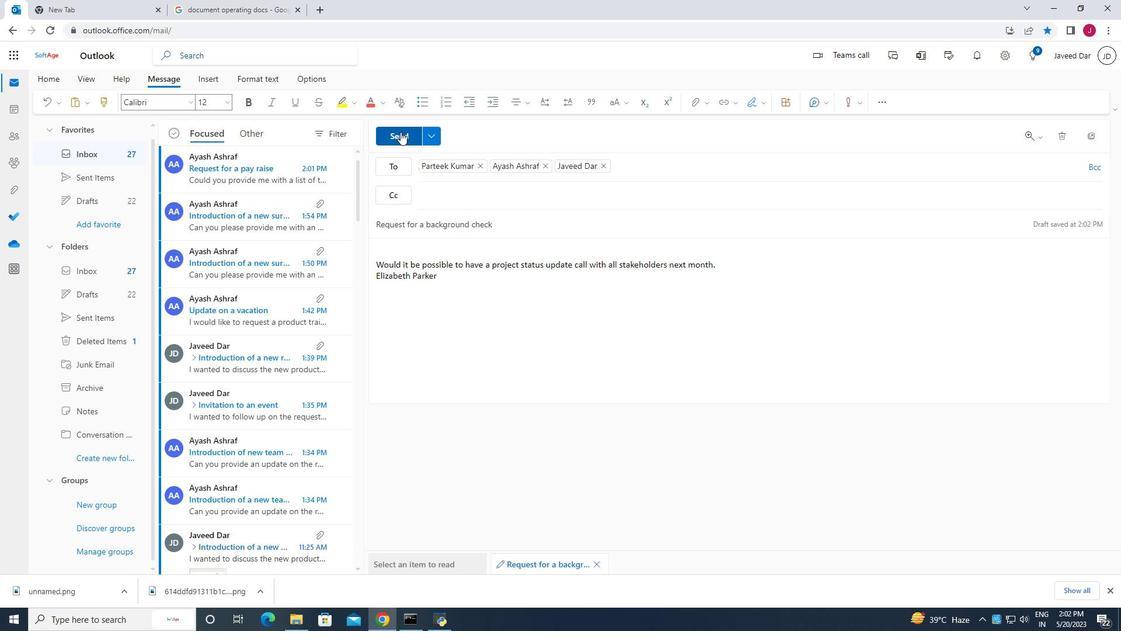 
Action: Mouse moved to (400, 132)
Screenshot: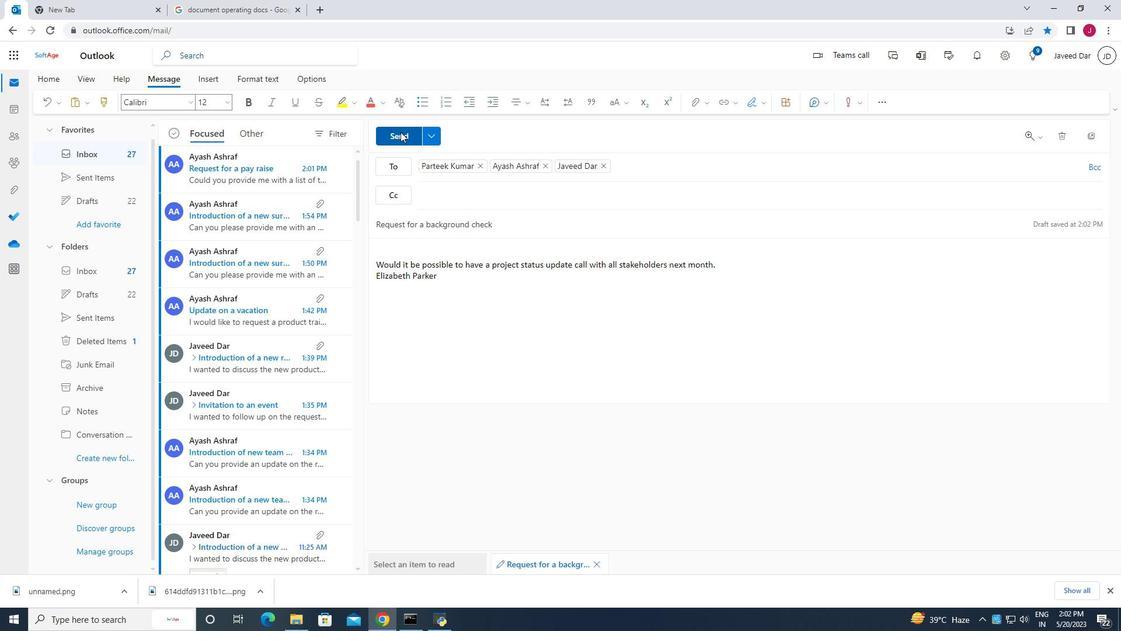 
